 Task: AssignMailaustralia7@gmail.com as Assignee of Issue Issue0000000085 in Backlog  in Scrum Project Project0000000017 in Jira. AssignVinnyoffice2@gmail.com as Assignee of Issue Issue0000000086 in Backlog  in Scrum Project Project0000000018 in Jira. AssignVinnyoffice2@gmail.com as Assignee of Issue Issue0000000087 in Backlog  in Scrum Project Project0000000018 in Jira. AssignVinnyoffice2@gmail.com as Assignee of Issue Issue0000000088 in Backlog  in Scrum Project Project0000000018 in Jira. AssignCarxxstreet791@gmail.com as Assignee of Issue Issue0000000089 in Backlog  in Scrum Project Project0000000018 in Jira
Action: Mouse moved to (1167, 575)
Screenshot: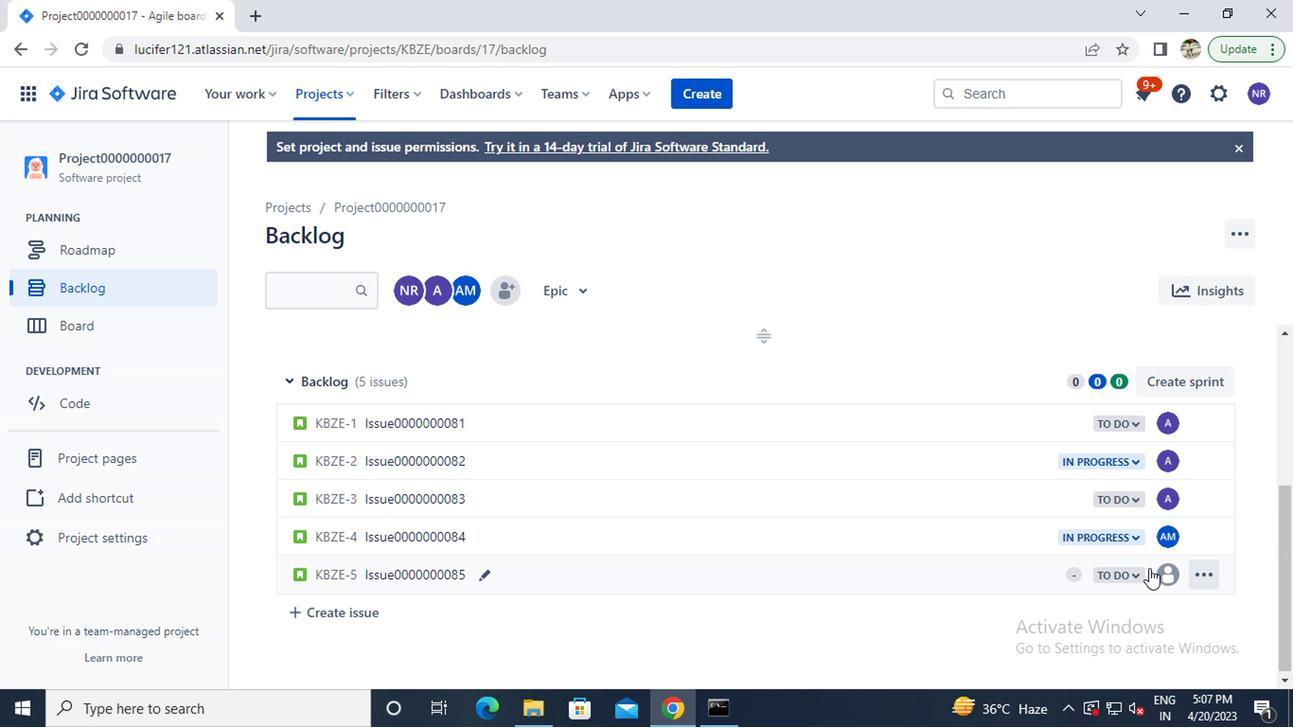 
Action: Mouse pressed left at (1167, 575)
Screenshot: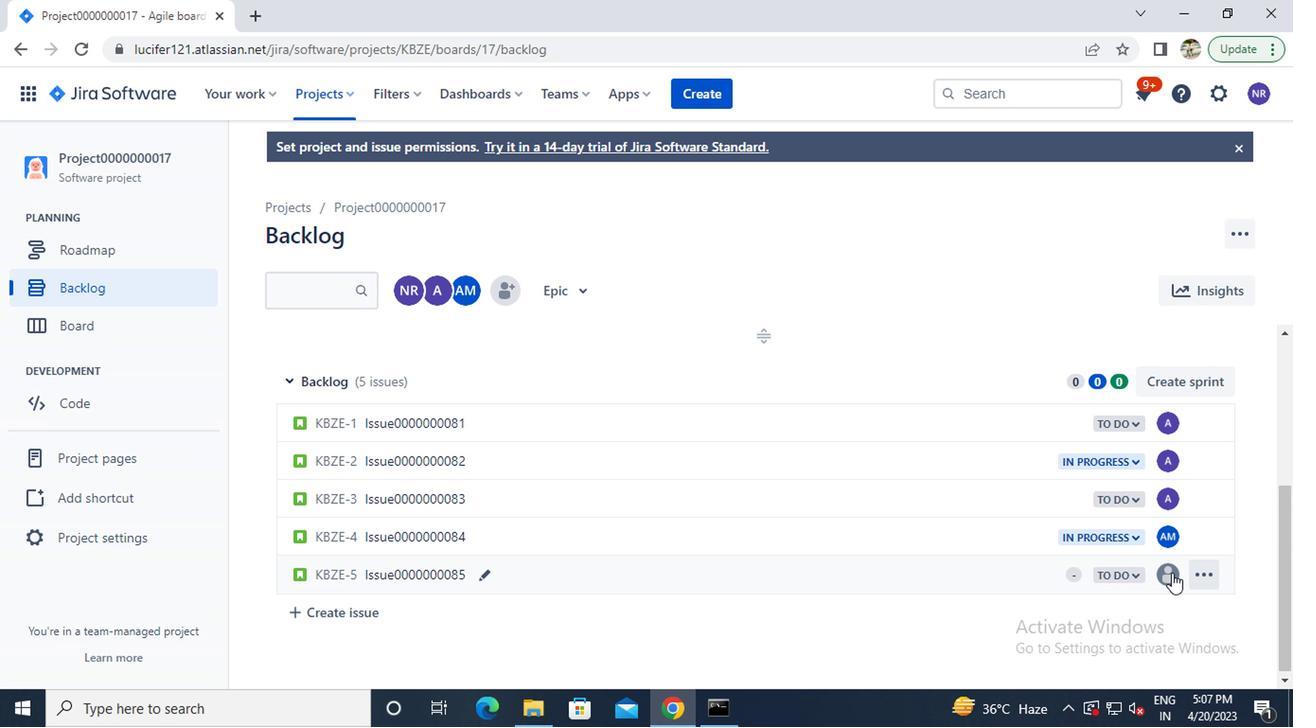 
Action: Key pressed m
Screenshot: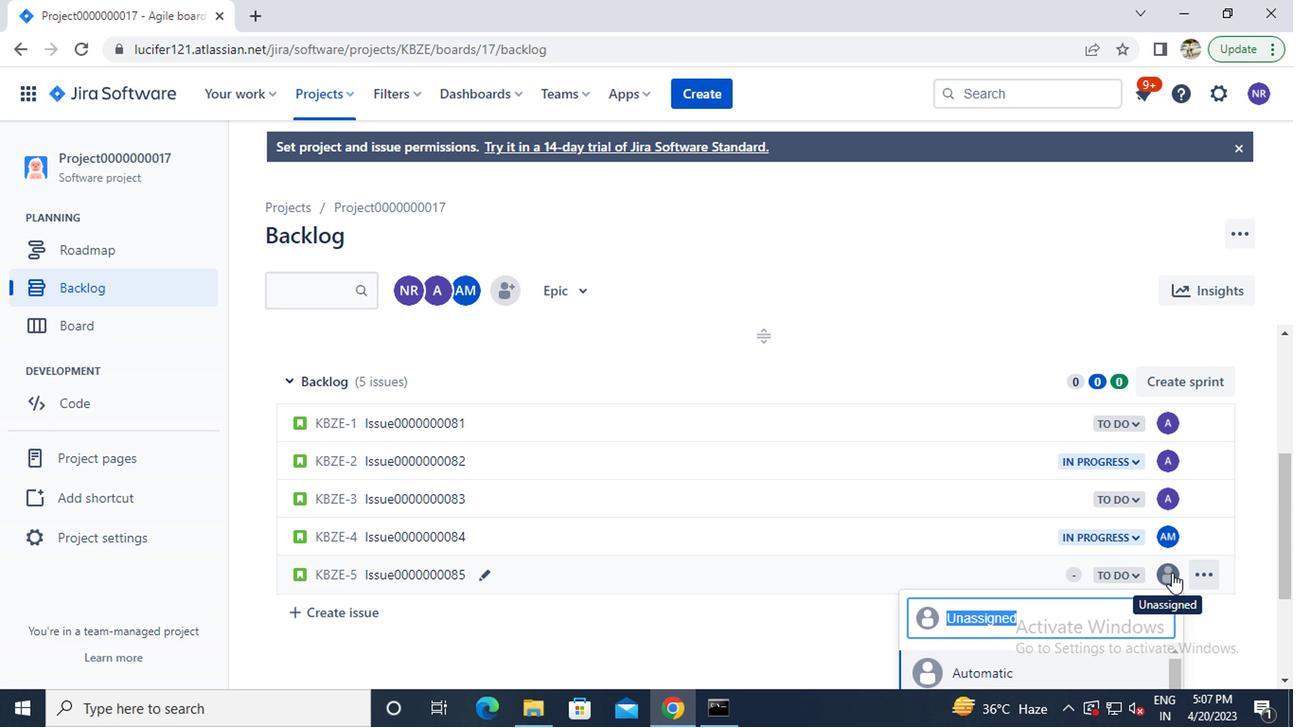 
Action: Mouse moved to (999, 668)
Screenshot: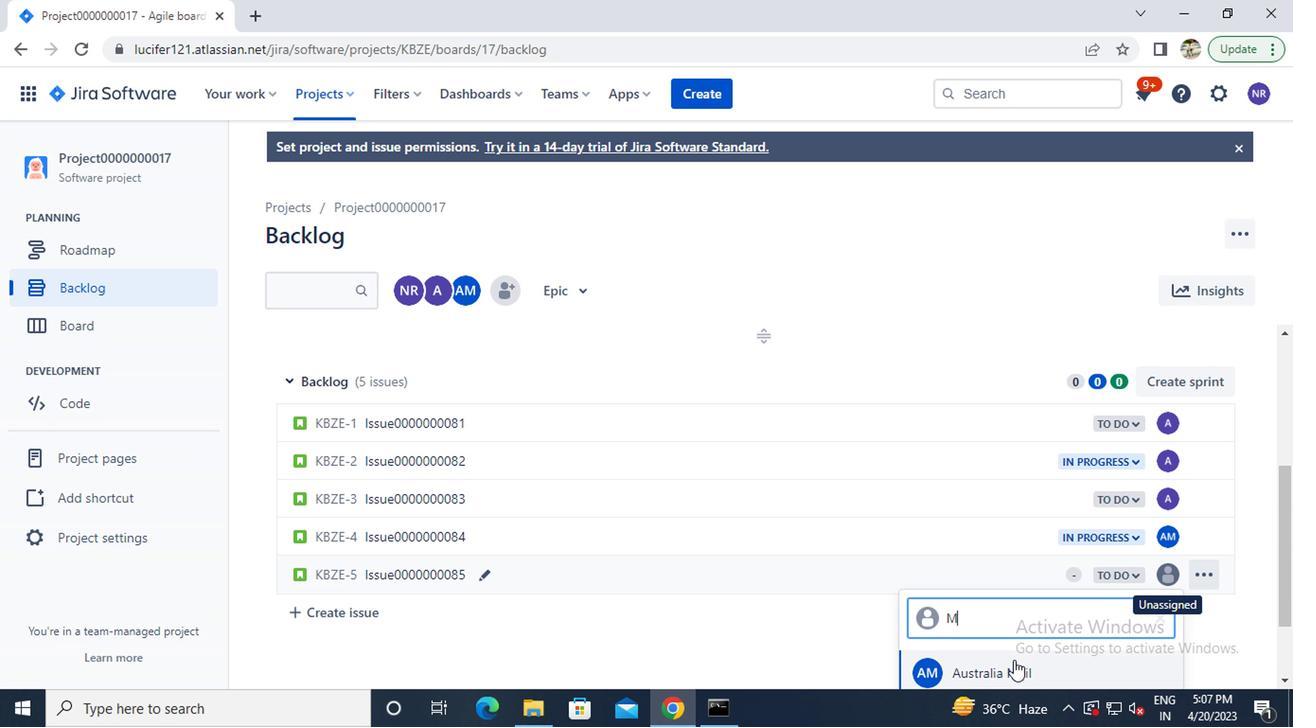 
Action: Mouse pressed left at (999, 668)
Screenshot: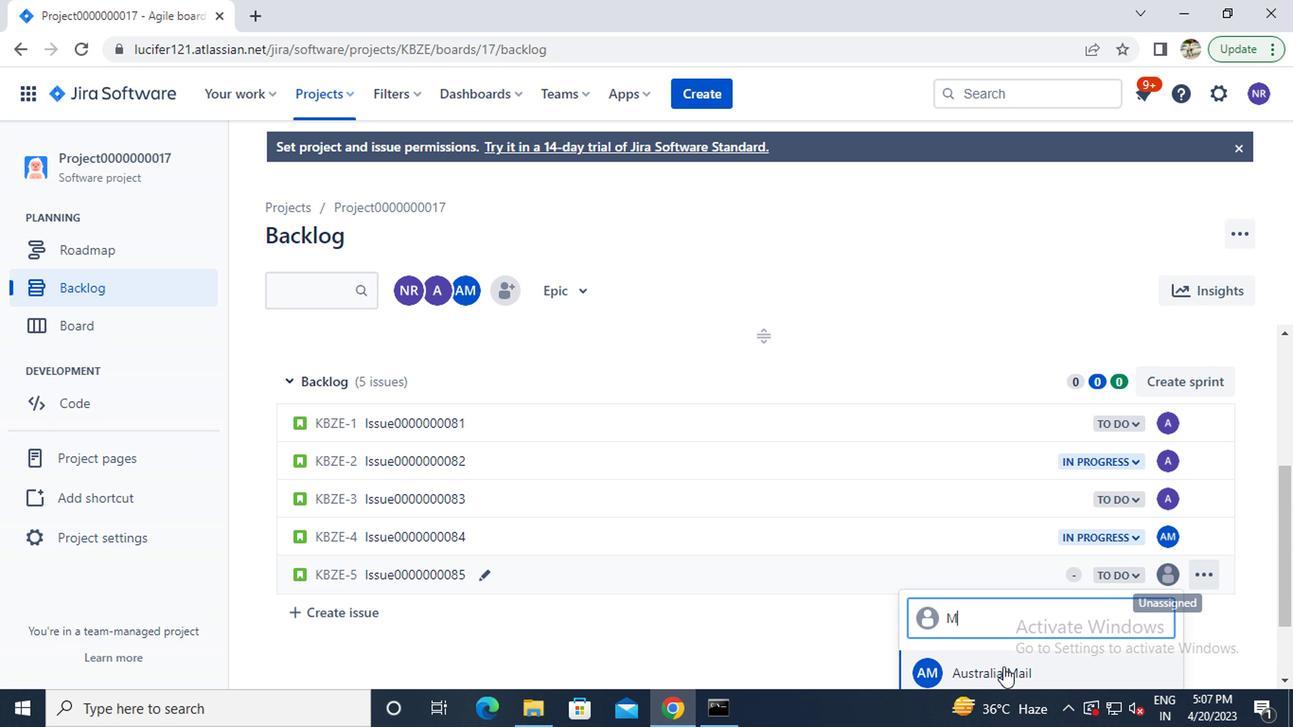 
Action: Mouse moved to (294, 102)
Screenshot: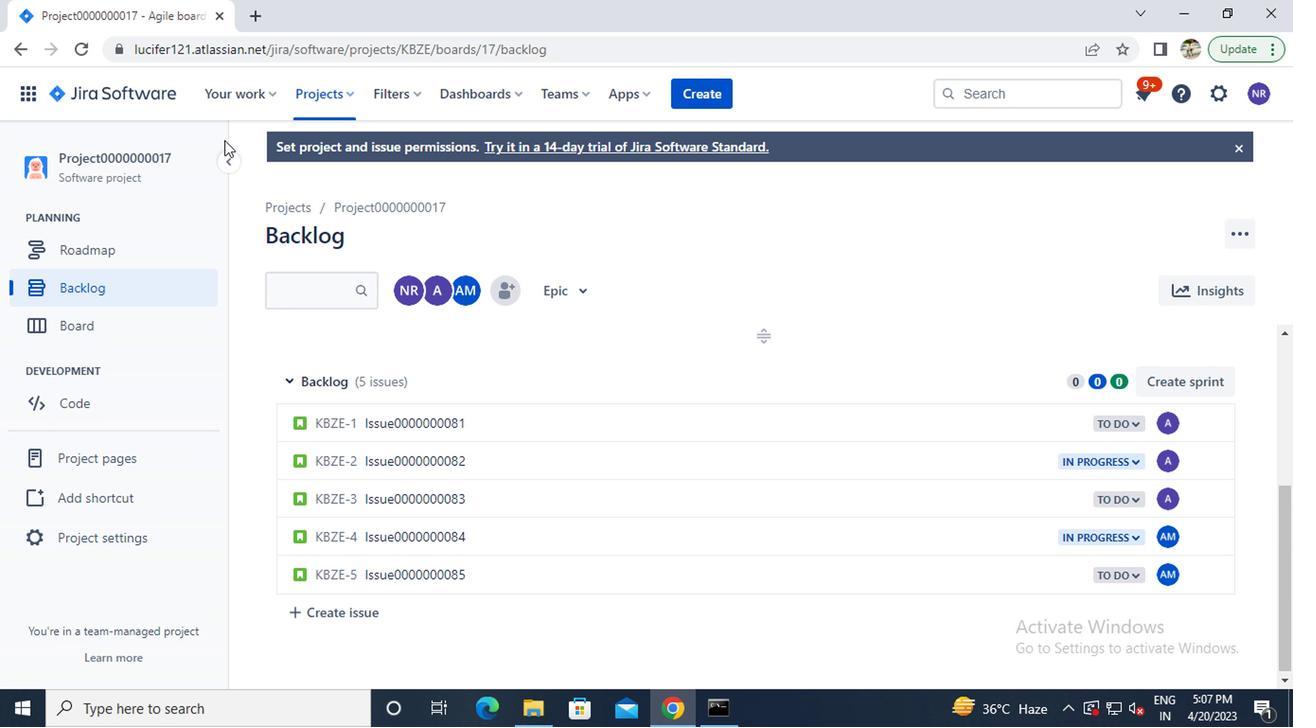 
Action: Mouse pressed left at (294, 102)
Screenshot: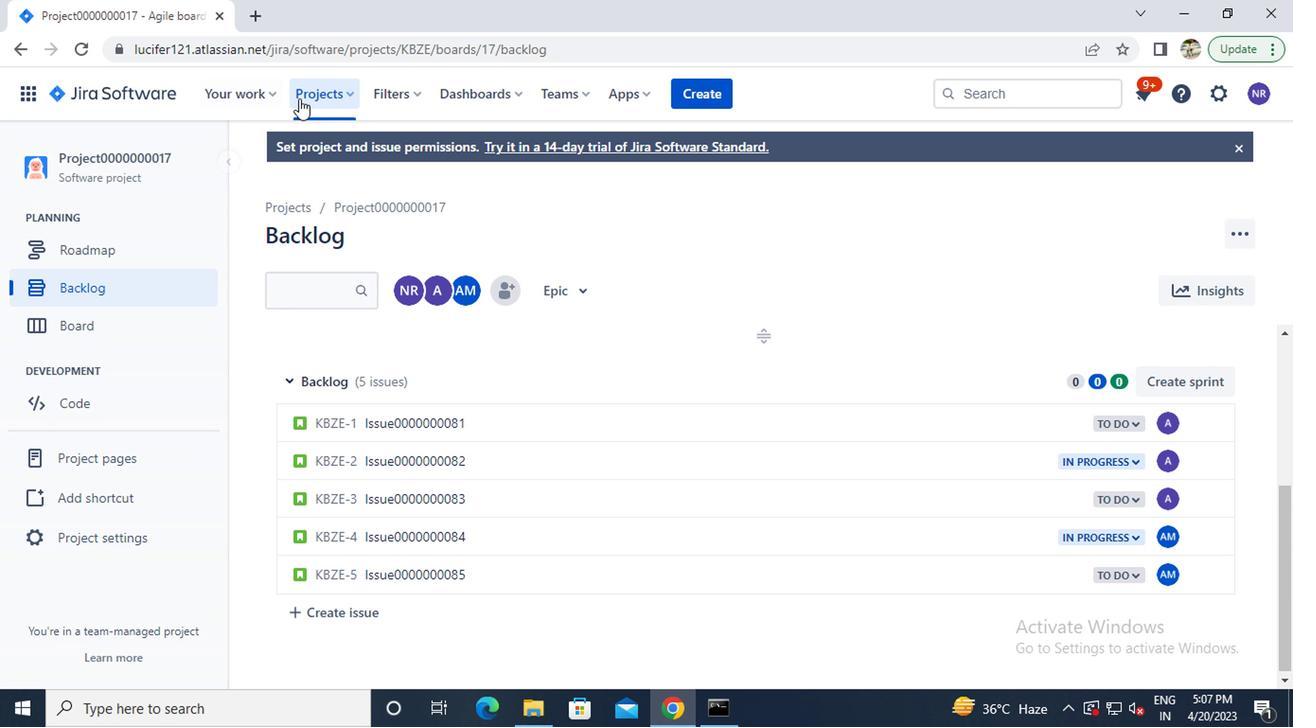 
Action: Mouse moved to (360, 228)
Screenshot: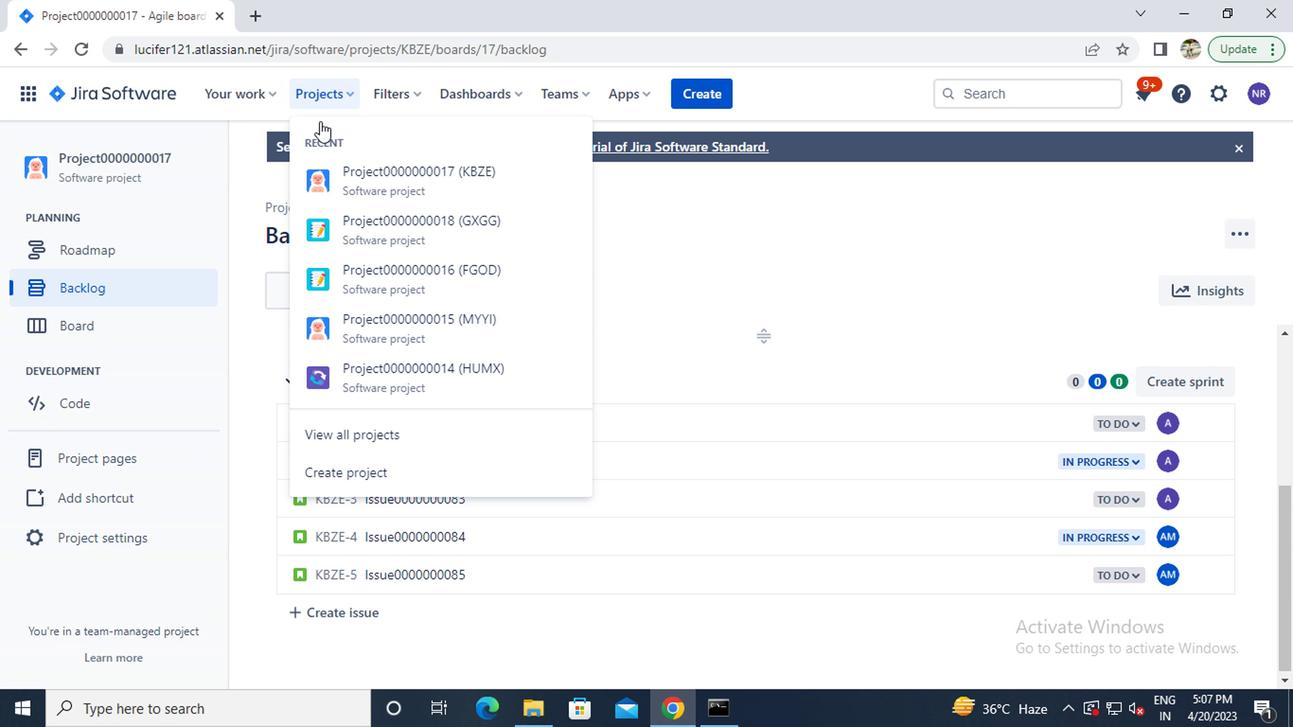 
Action: Mouse pressed left at (360, 228)
Screenshot: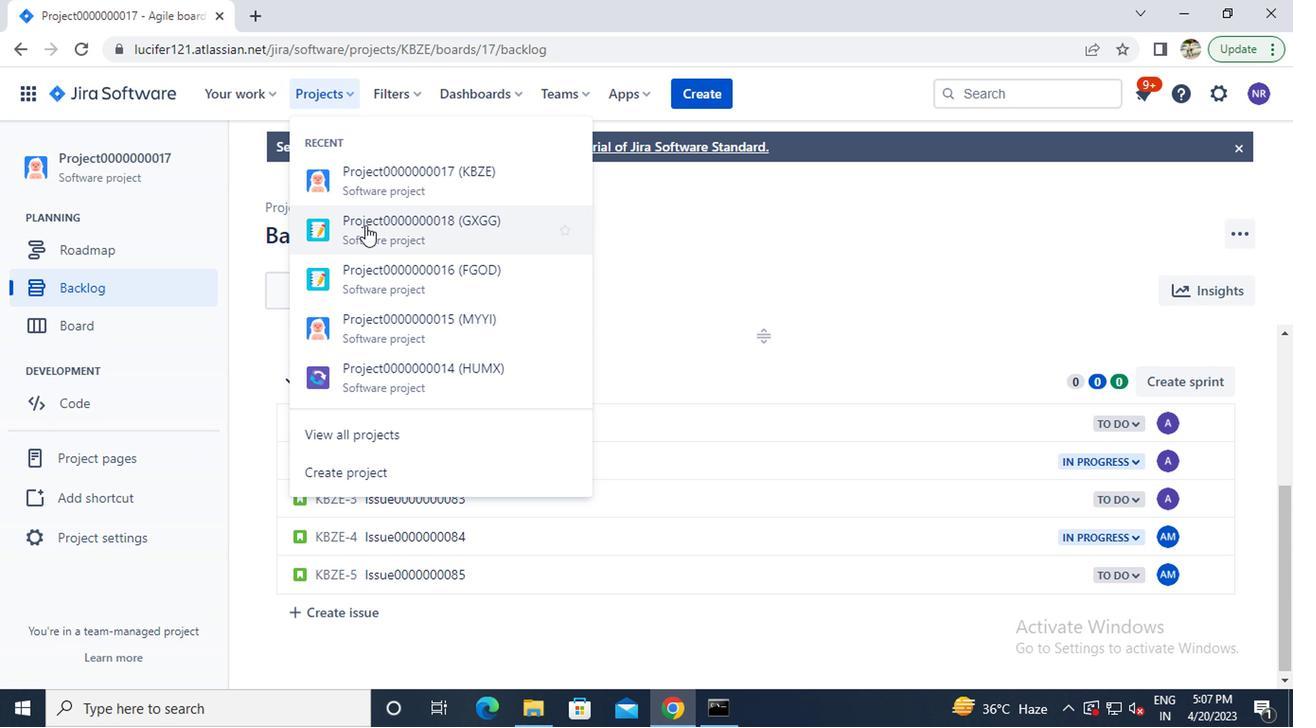 
Action: Mouse moved to (107, 289)
Screenshot: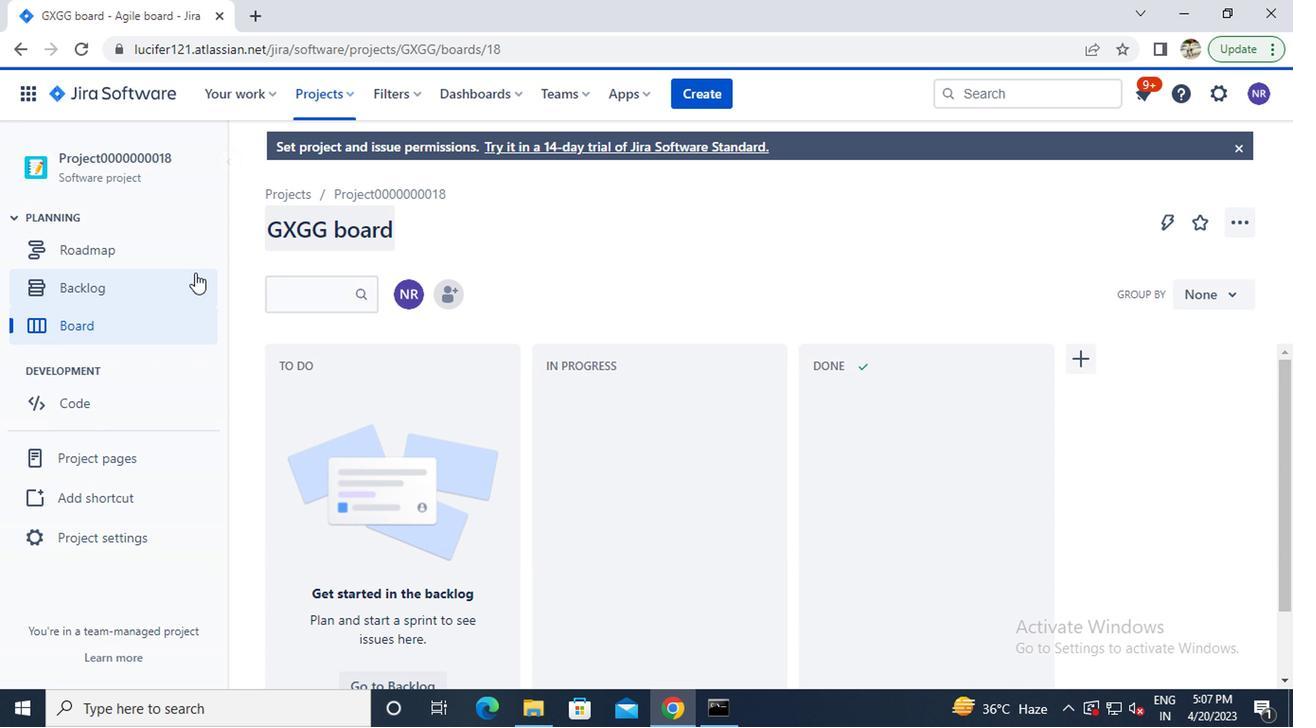 
Action: Mouse pressed left at (107, 289)
Screenshot: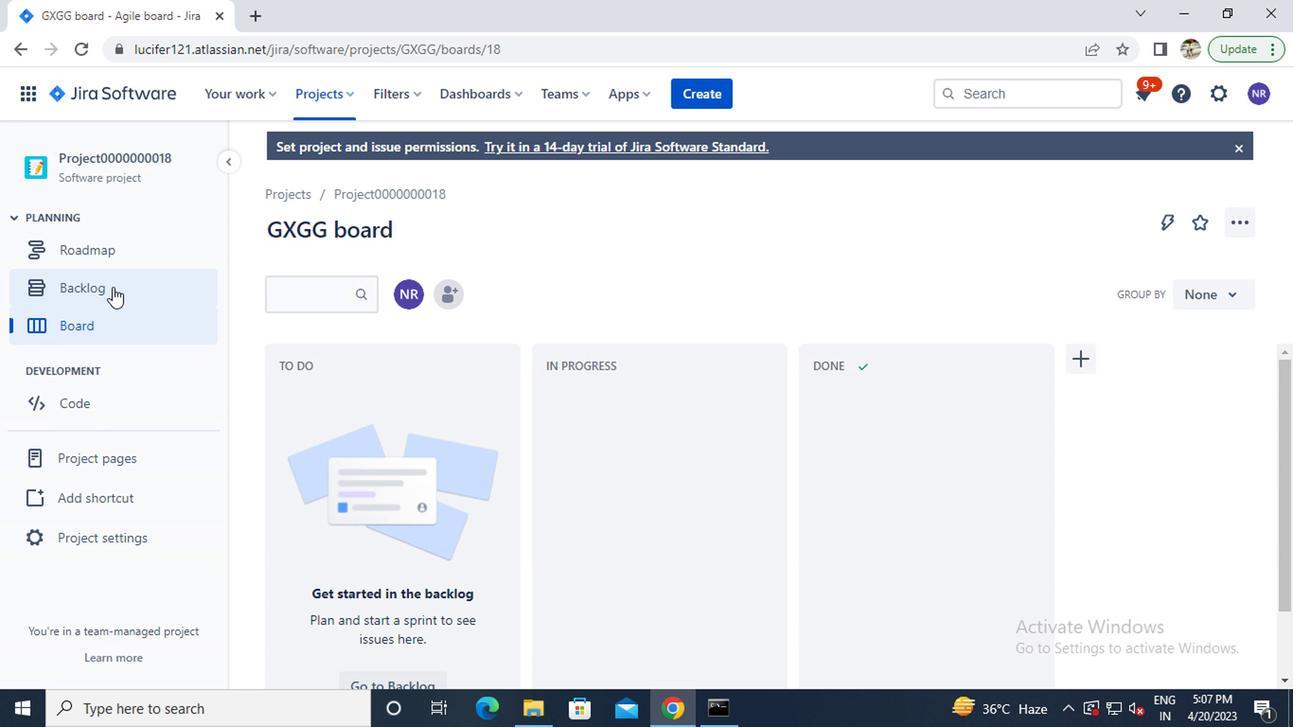 
Action: Mouse moved to (768, 403)
Screenshot: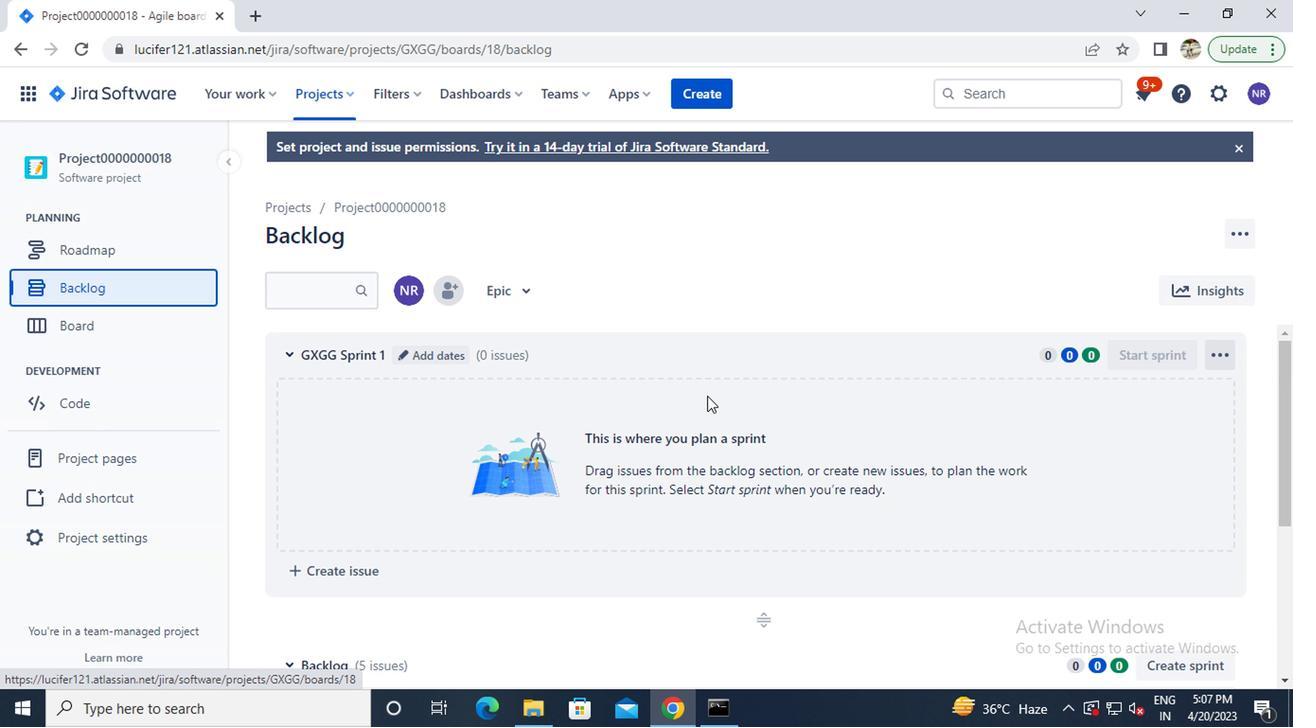 
Action: Mouse scrolled (768, 402) with delta (0, -1)
Screenshot: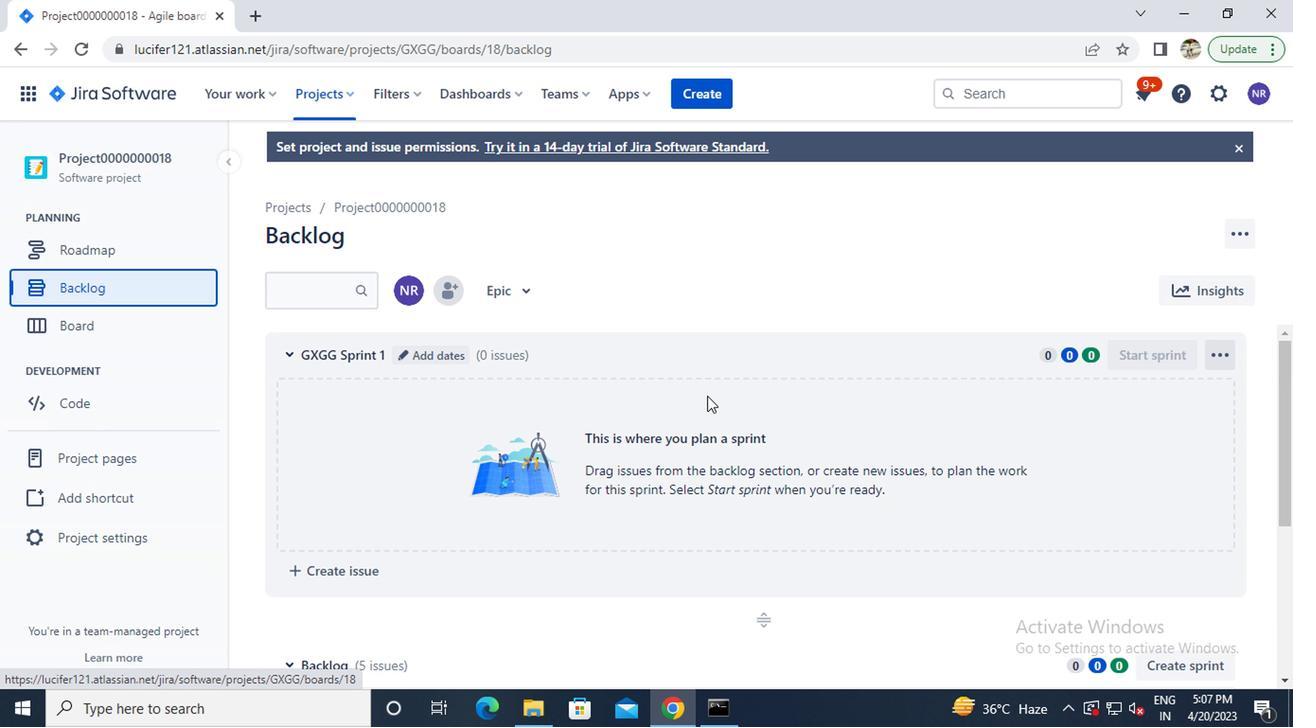 
Action: Mouse moved to (770, 403)
Screenshot: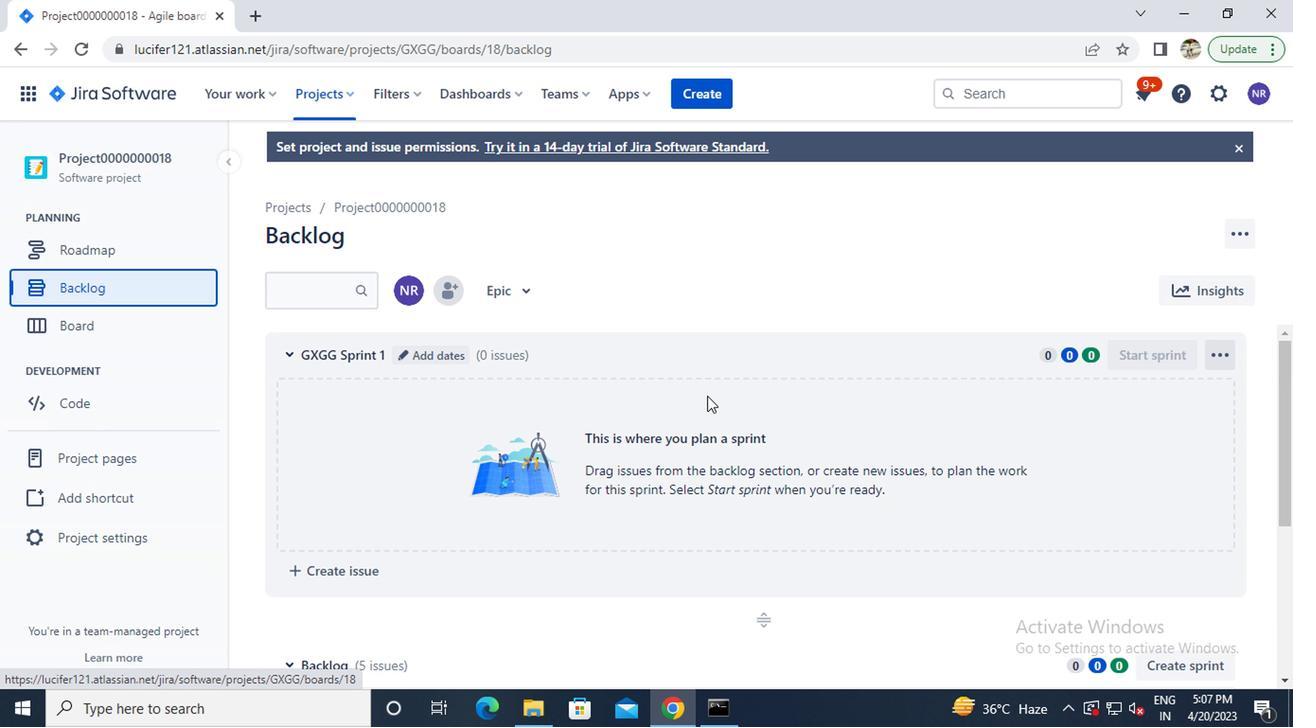 
Action: Mouse scrolled (770, 402) with delta (0, -1)
Screenshot: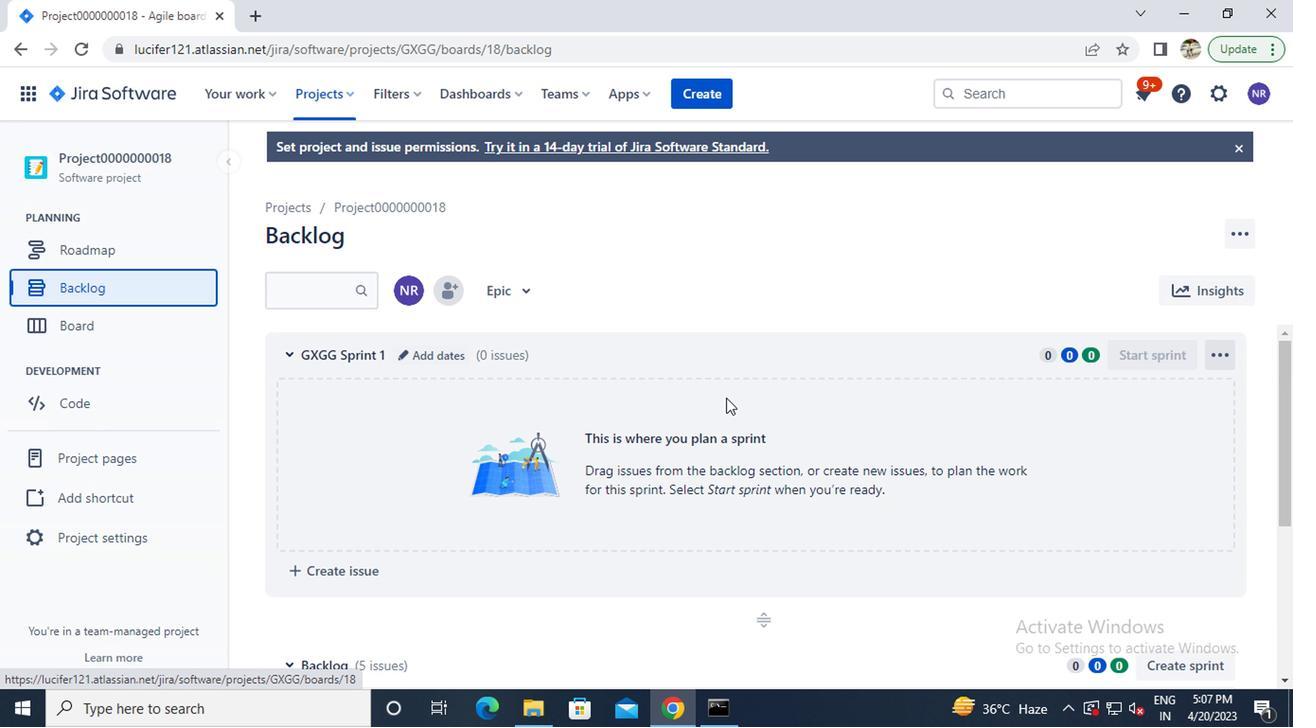 
Action: Mouse moved to (770, 403)
Screenshot: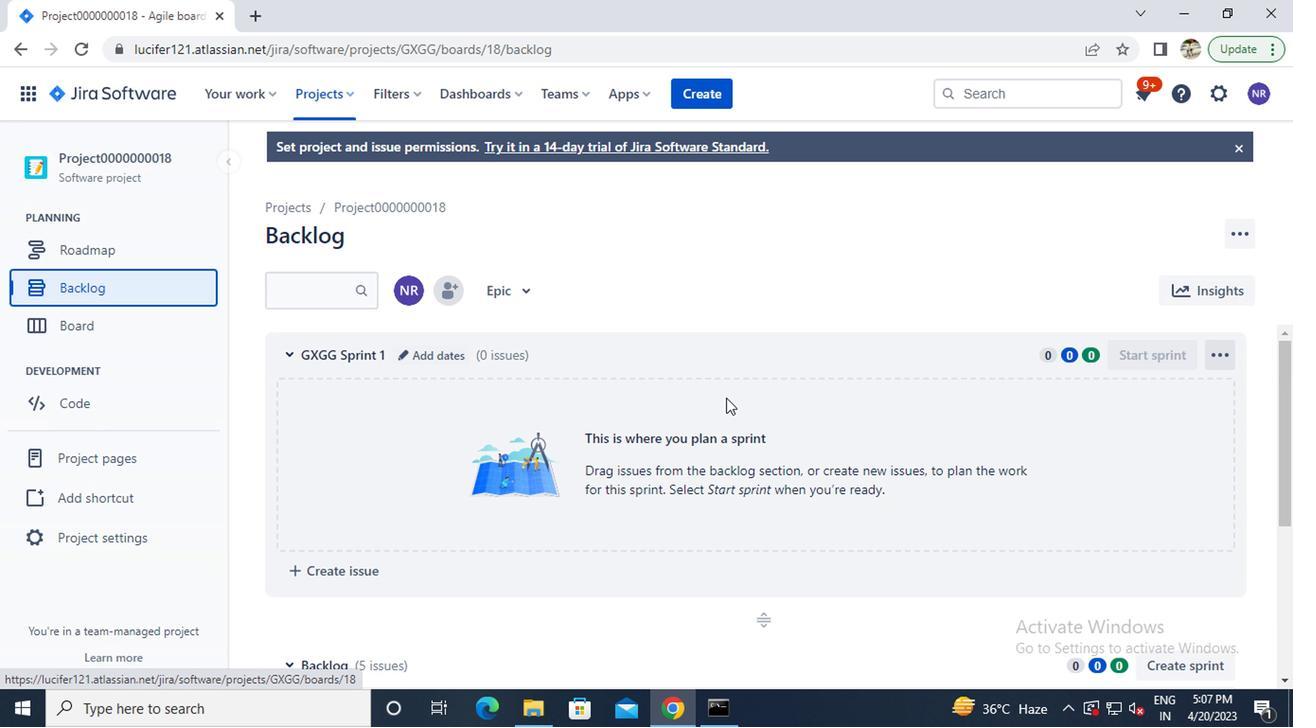 
Action: Mouse scrolled (770, 402) with delta (0, -1)
Screenshot: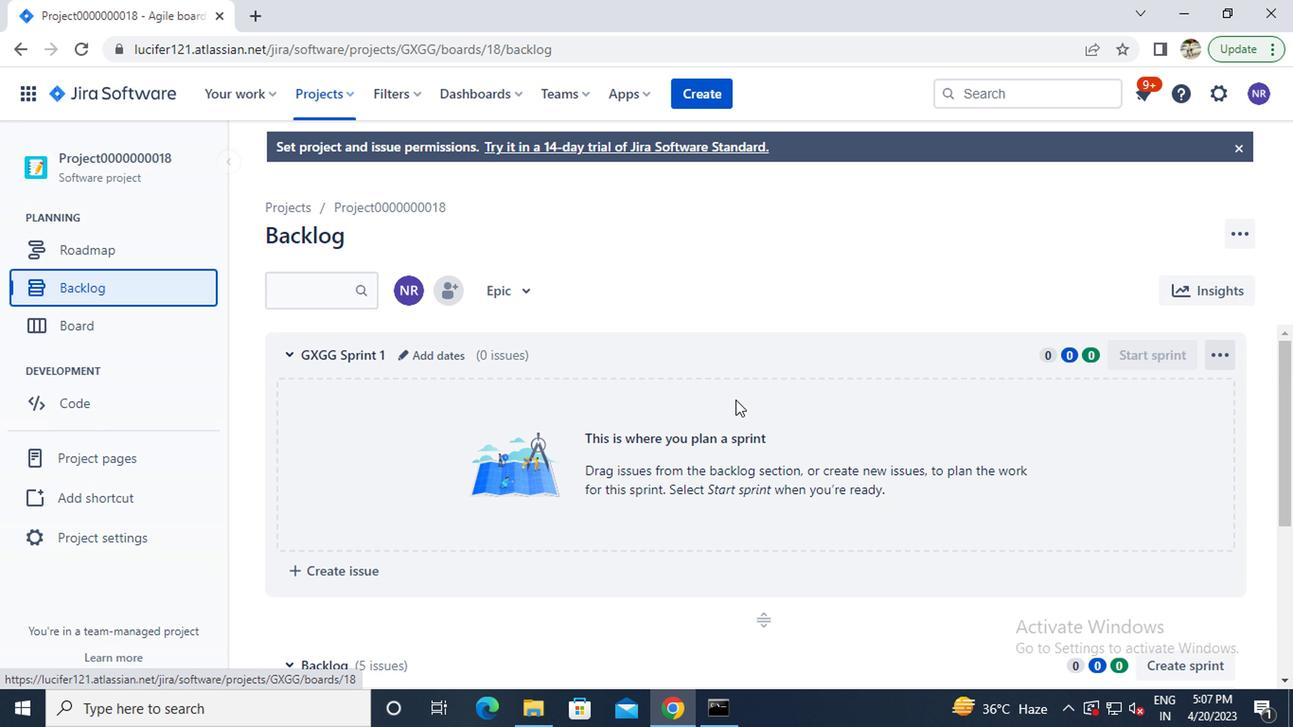 
Action: Mouse scrolled (770, 402) with delta (0, -1)
Screenshot: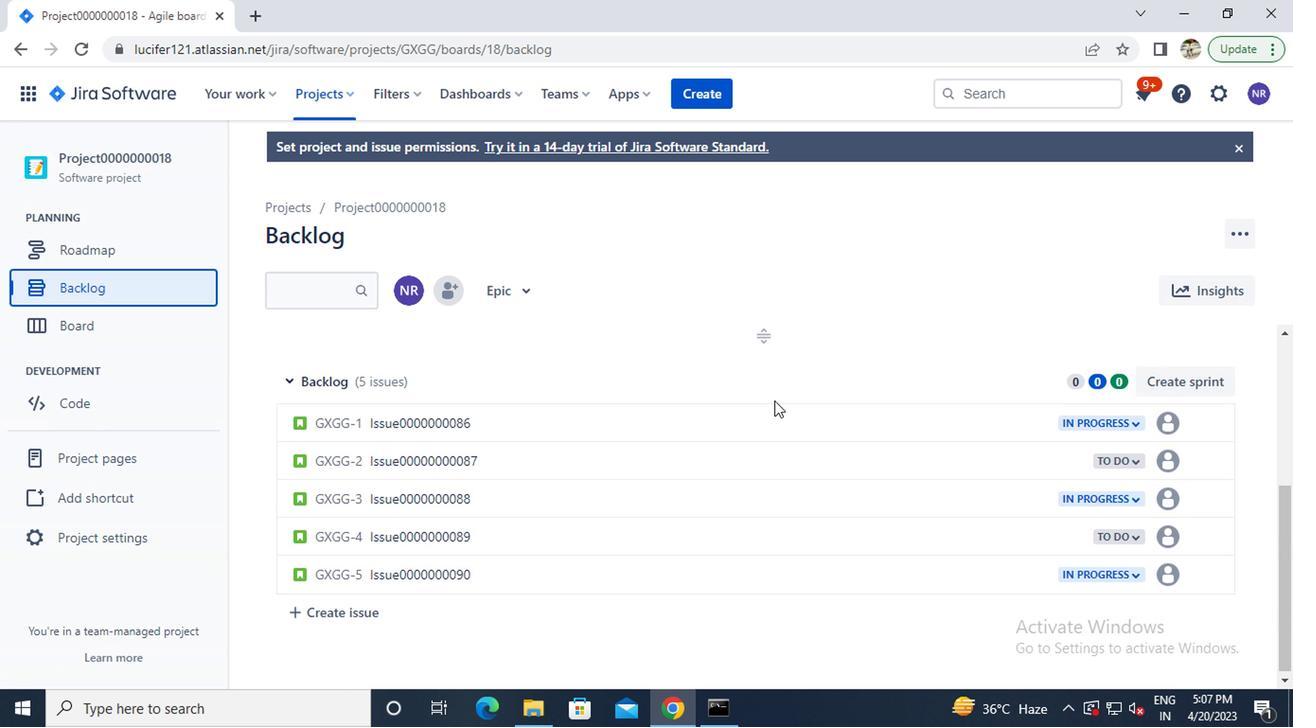 
Action: Mouse moved to (1167, 417)
Screenshot: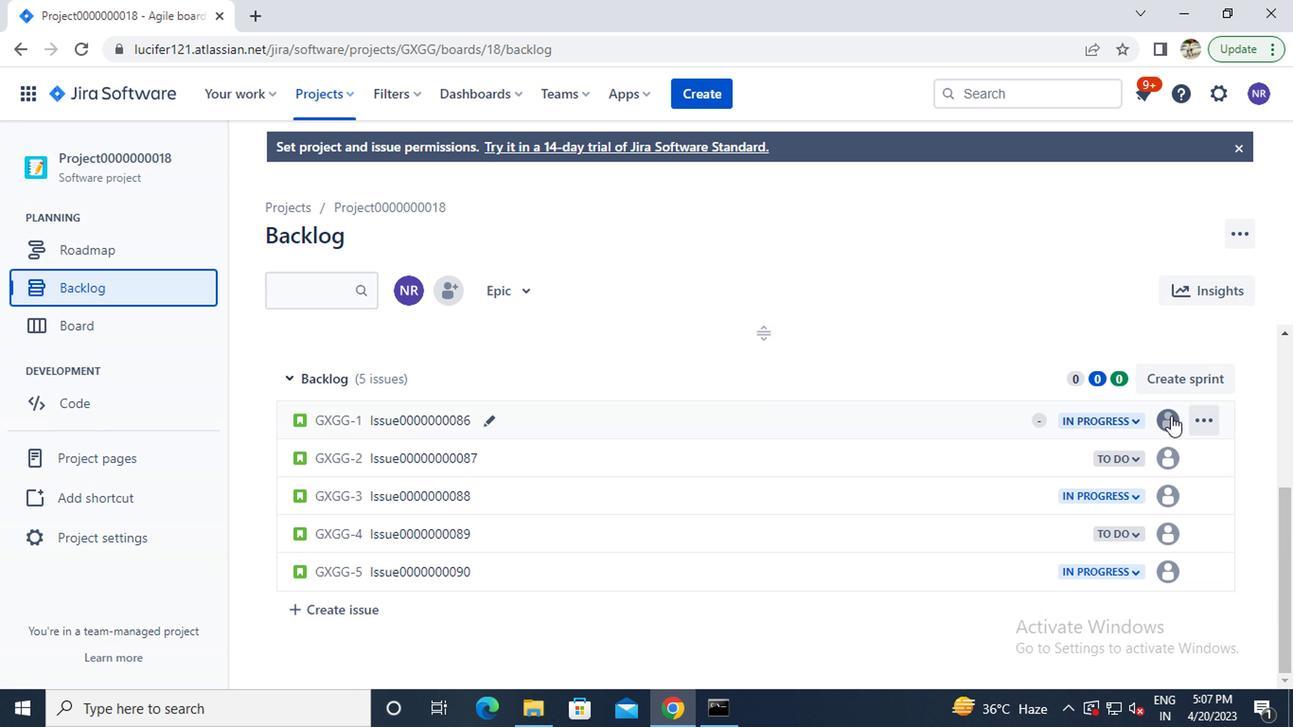 
Action: Mouse pressed left at (1167, 417)
Screenshot: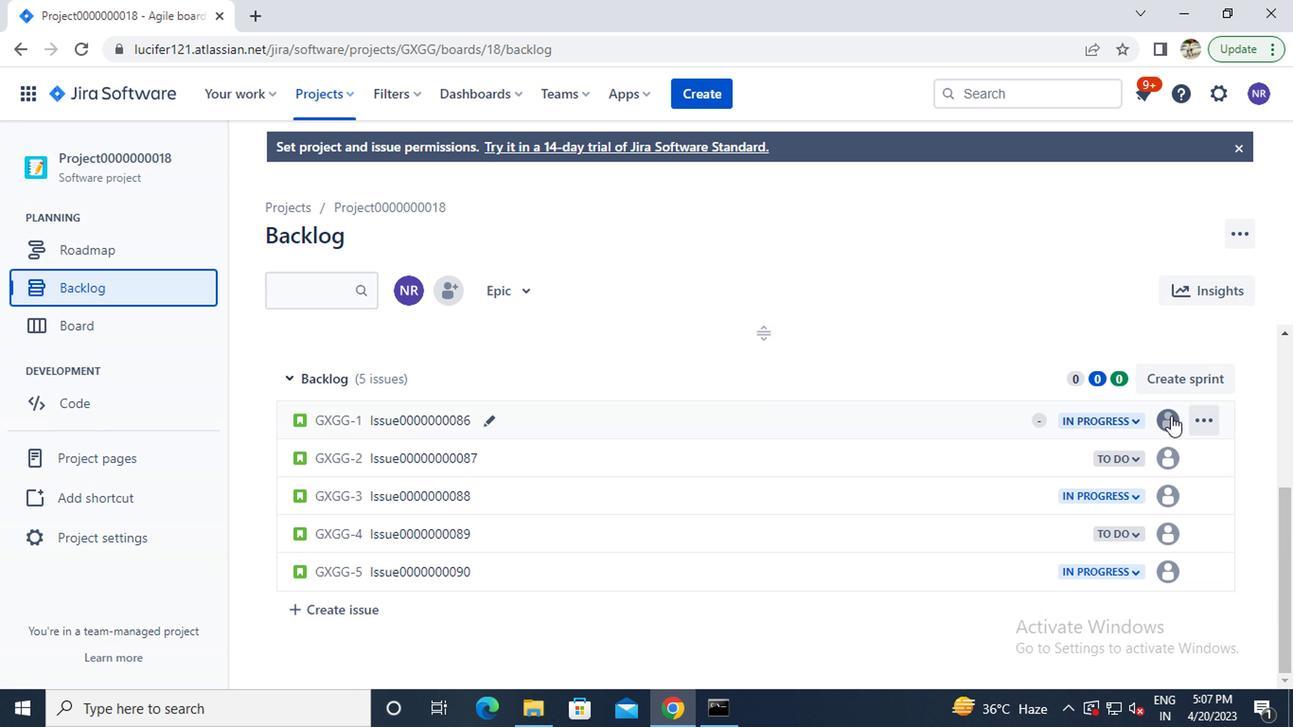 
Action: Key pressed b<Key.backspace>v
Screenshot: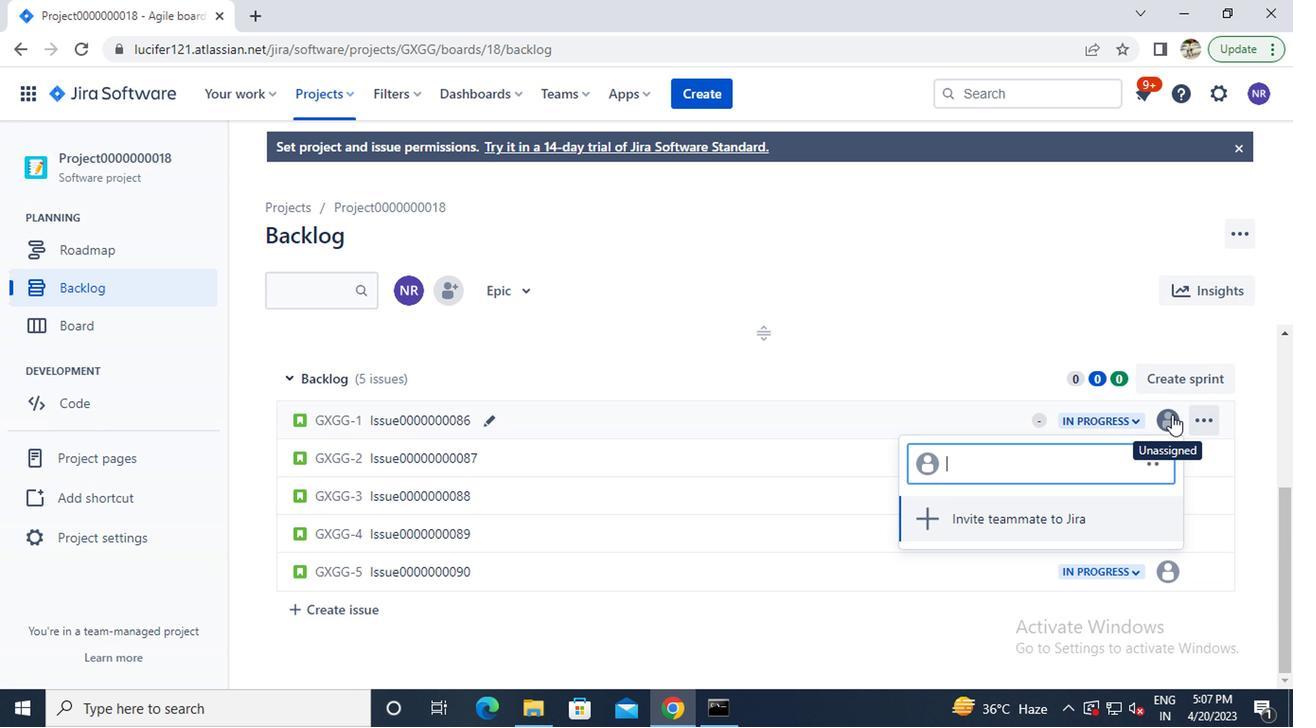 
Action: Mouse moved to (985, 518)
Screenshot: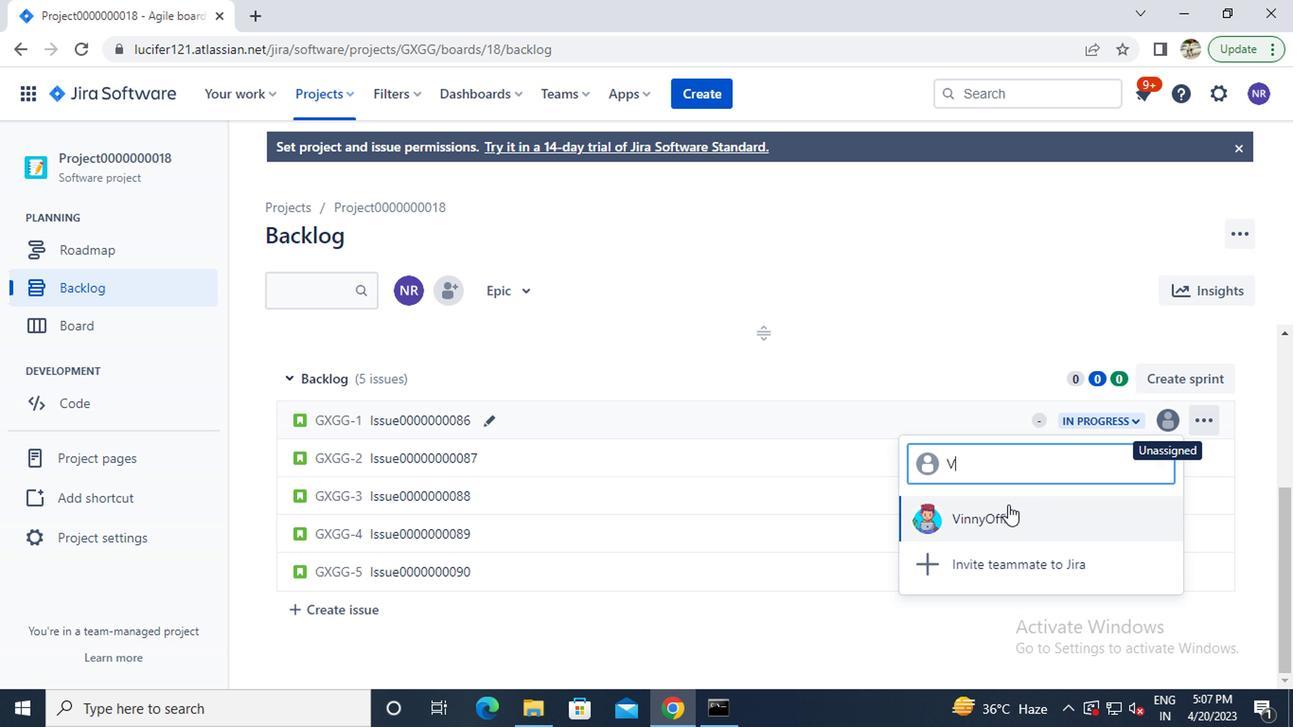 
Action: Mouse pressed left at (985, 518)
Screenshot: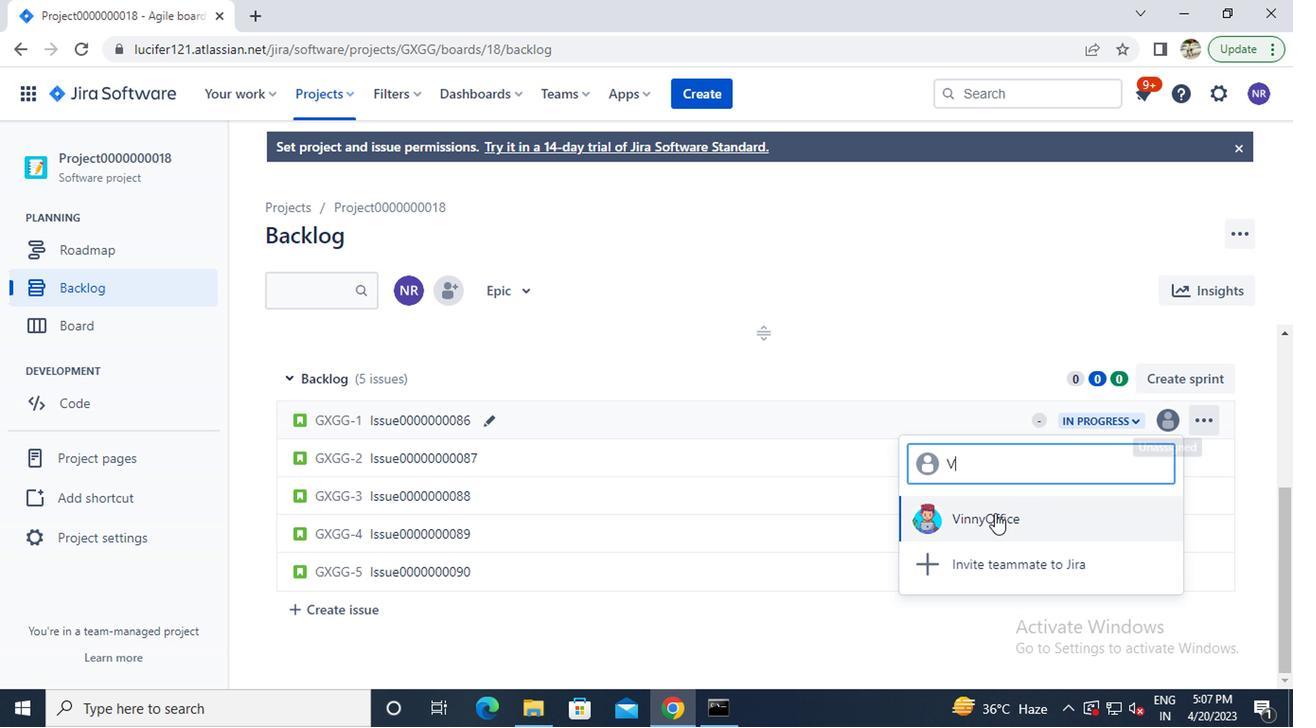 
Action: Mouse moved to (1160, 460)
Screenshot: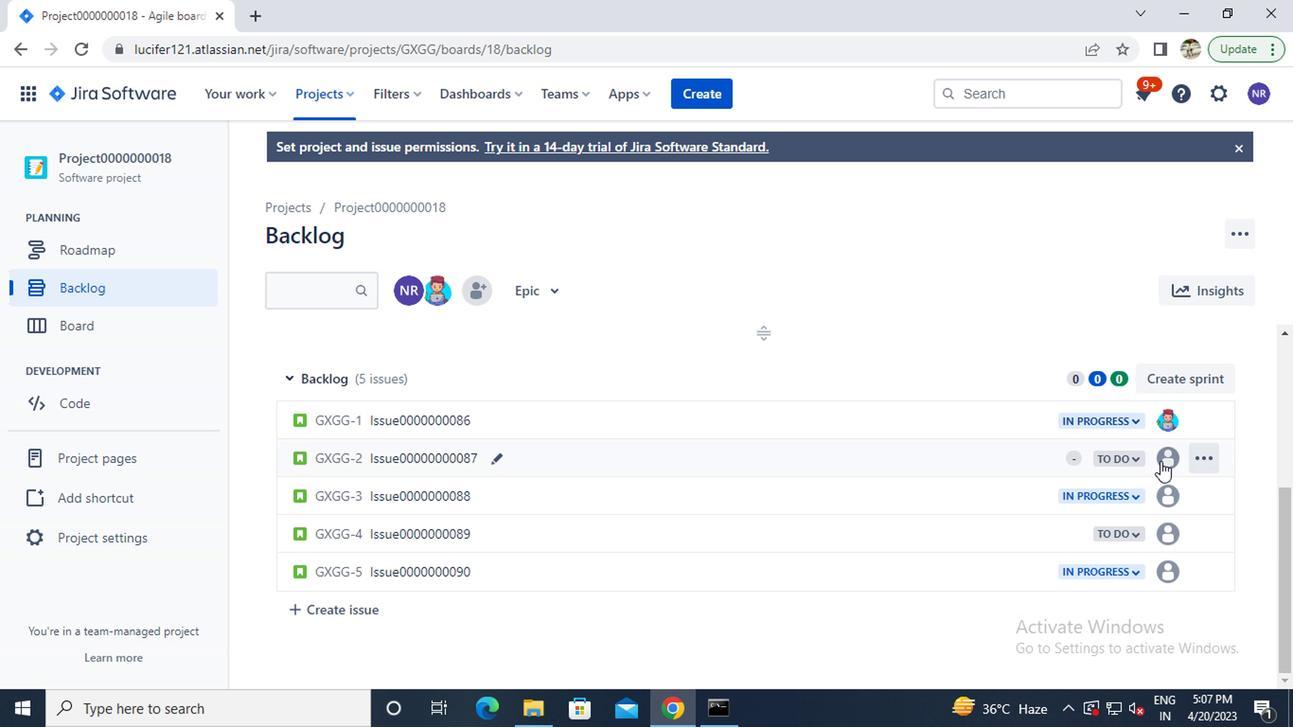 
Action: Mouse pressed left at (1160, 460)
Screenshot: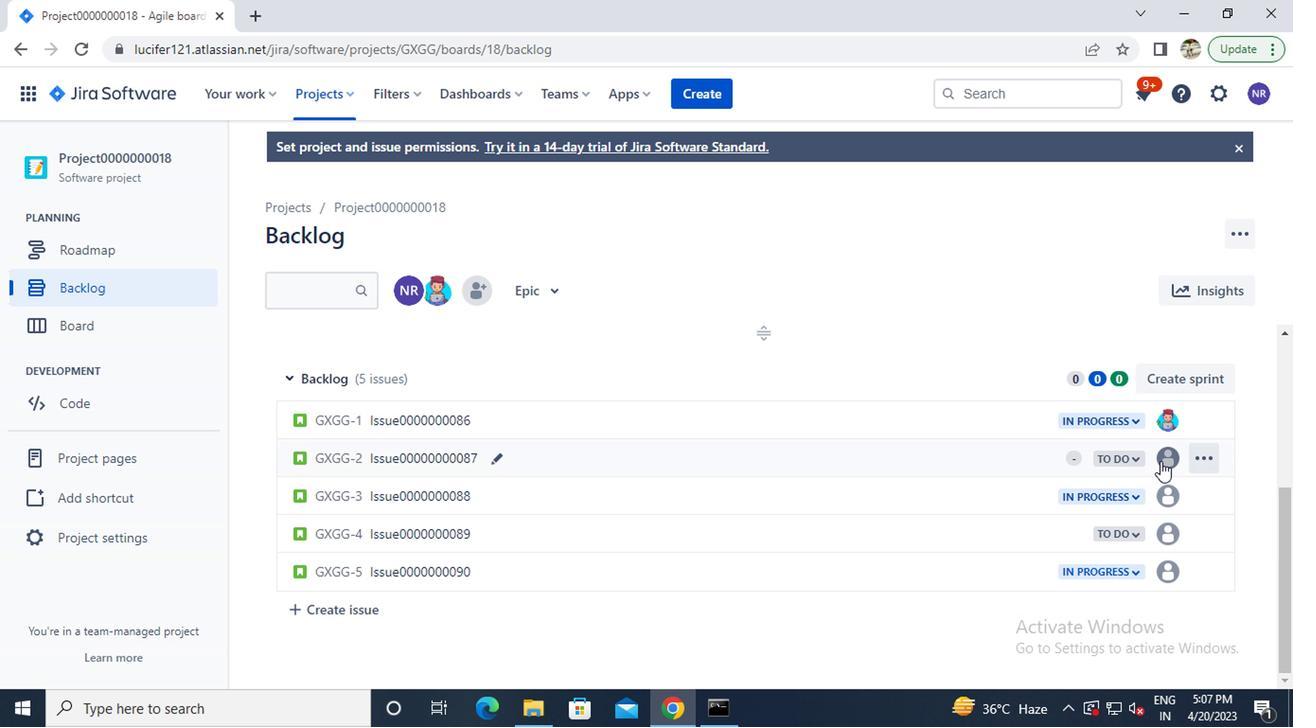 
Action: Key pressed v
Screenshot: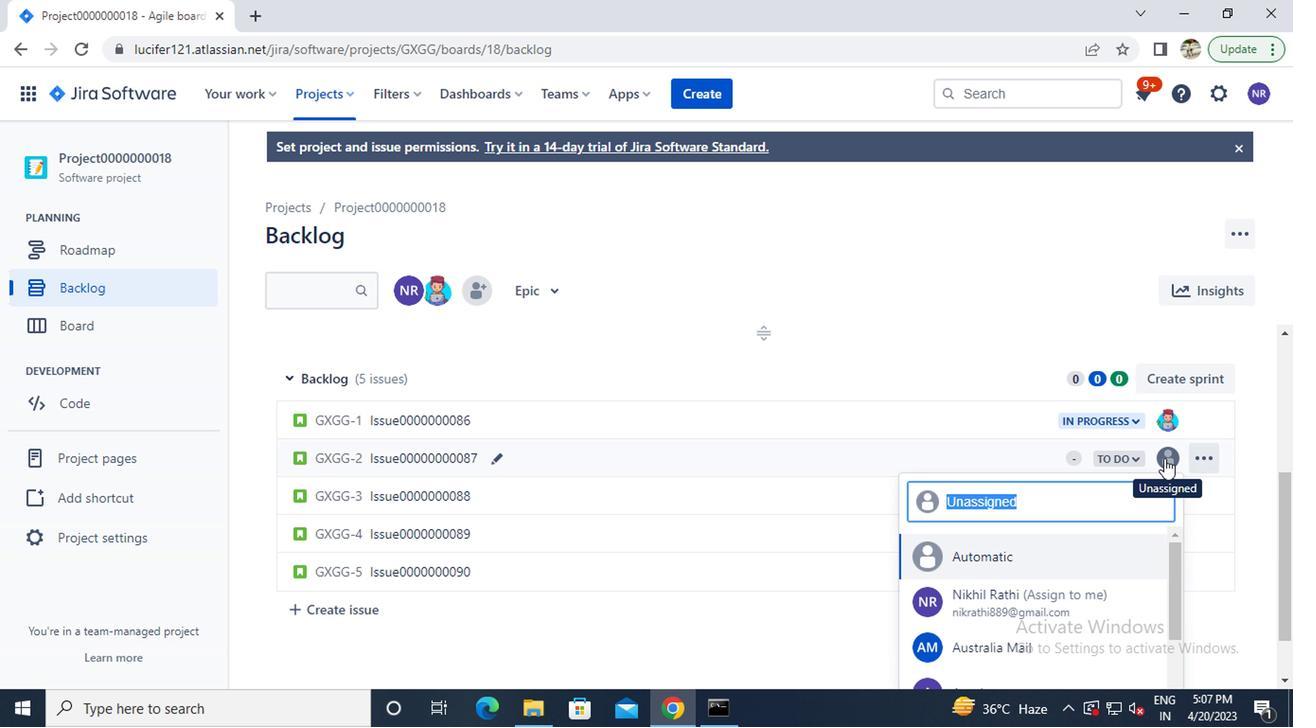 
Action: Mouse moved to (979, 557)
Screenshot: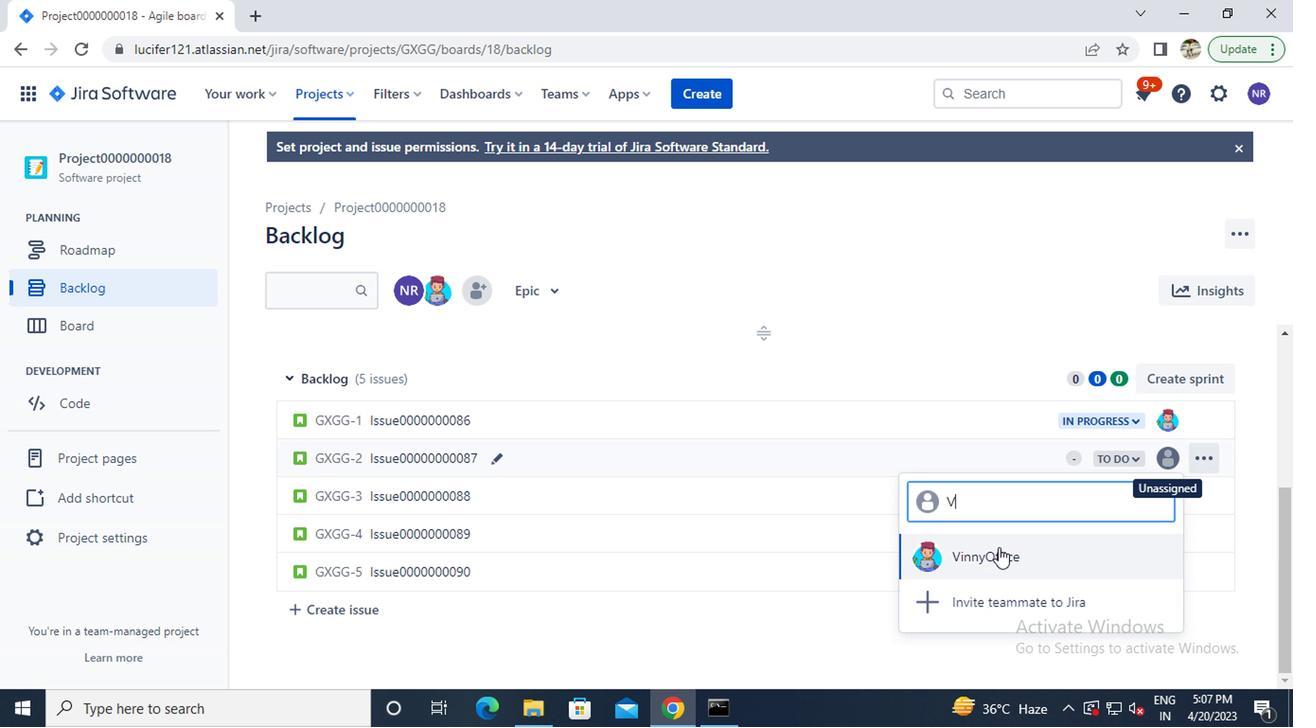 
Action: Mouse pressed left at (979, 557)
Screenshot: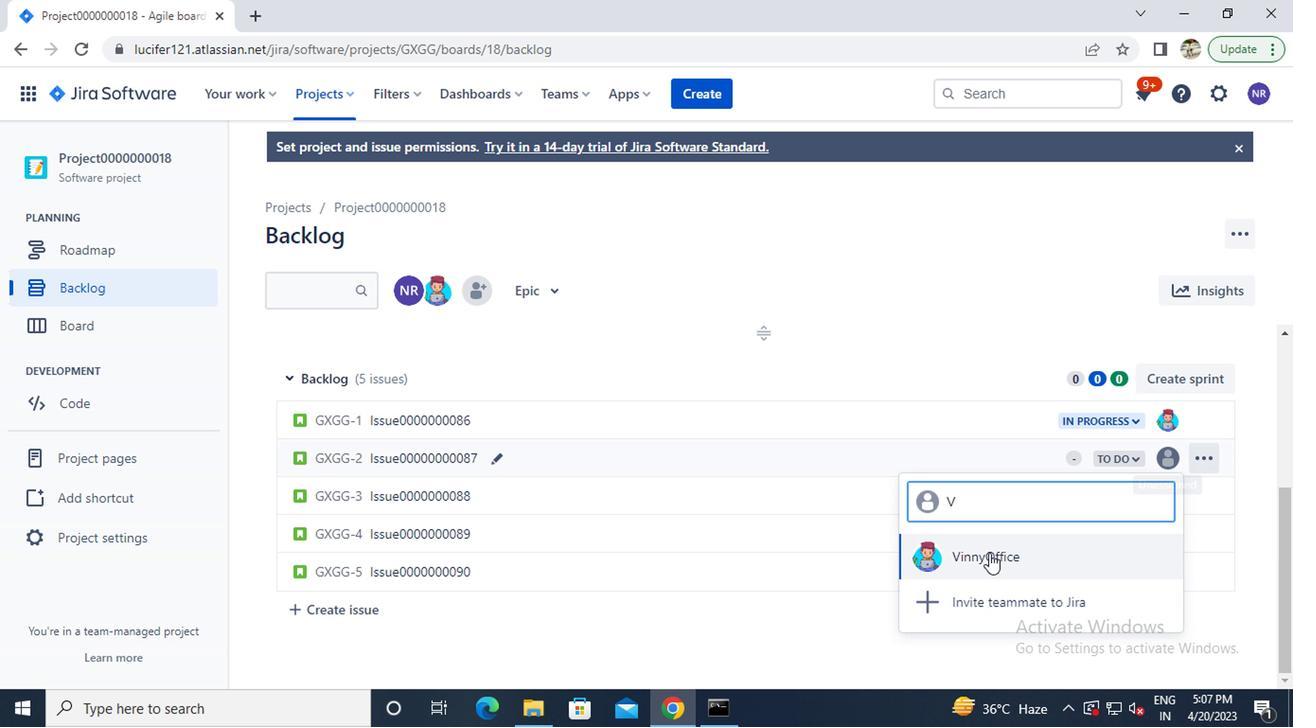 
Action: Mouse moved to (1160, 498)
Screenshot: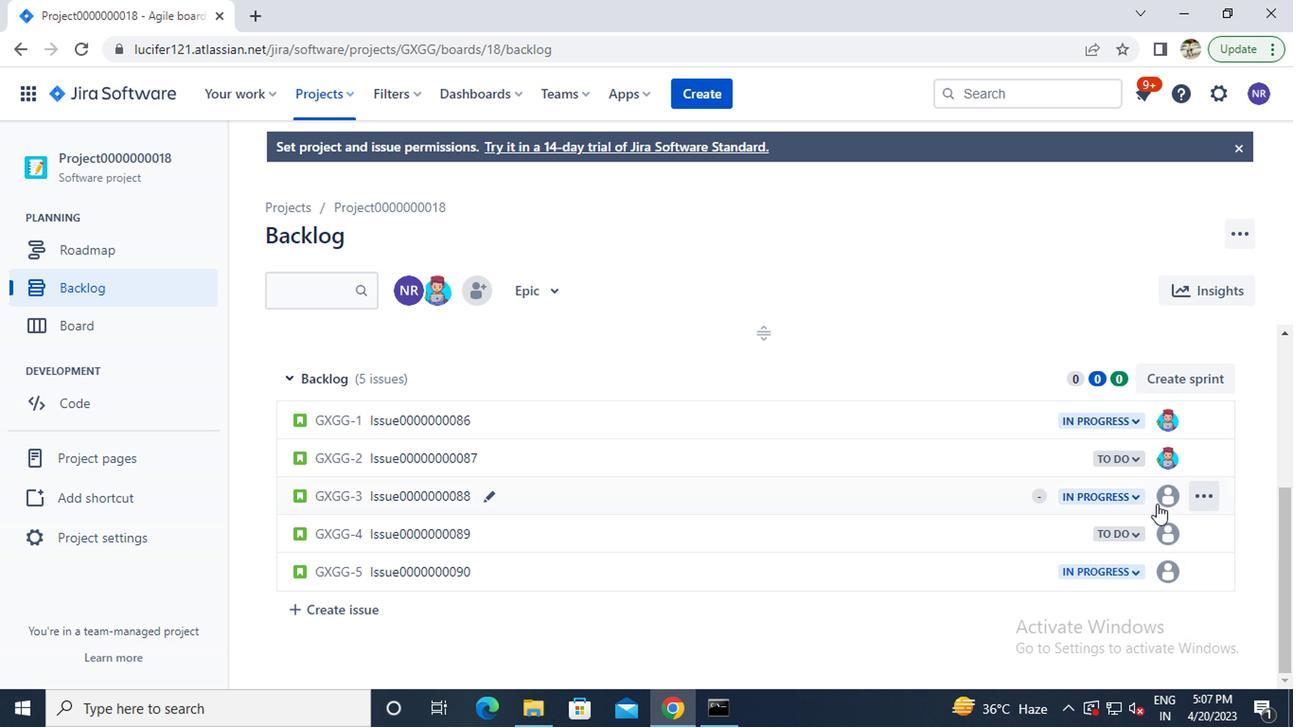 
Action: Mouse pressed left at (1160, 498)
Screenshot: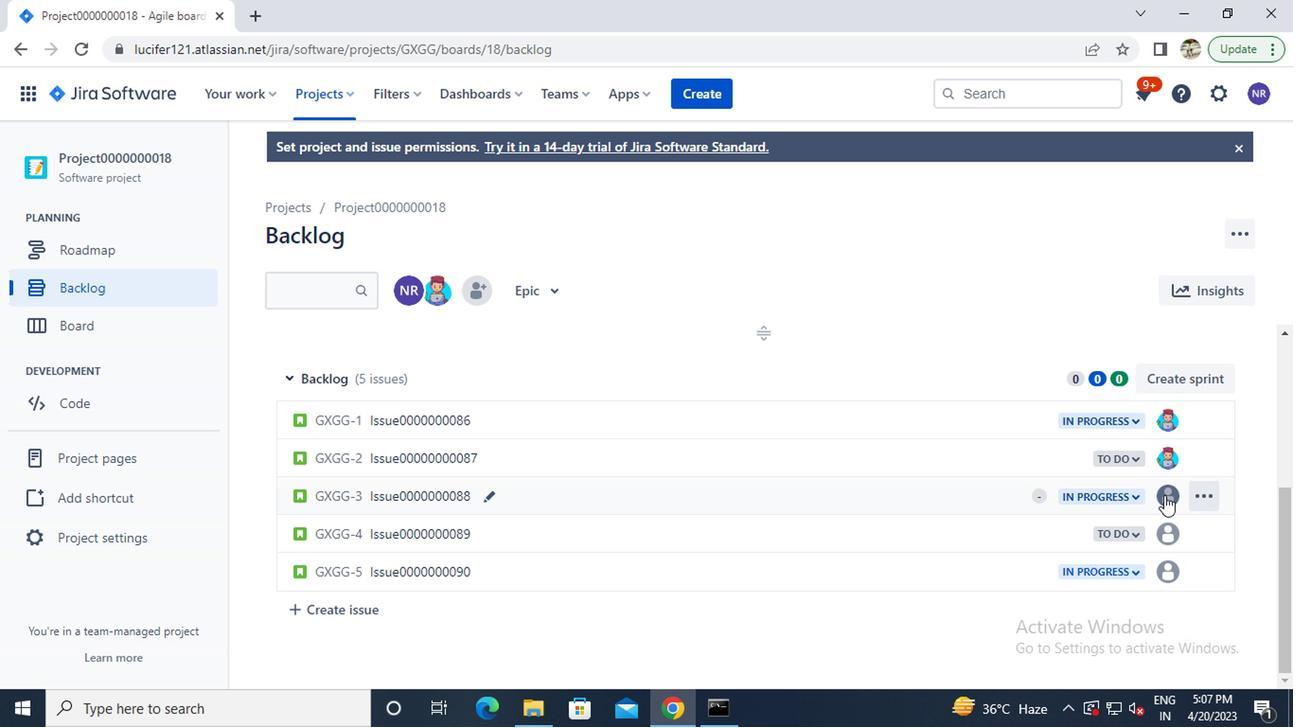
Action: Key pressed v
Screenshot: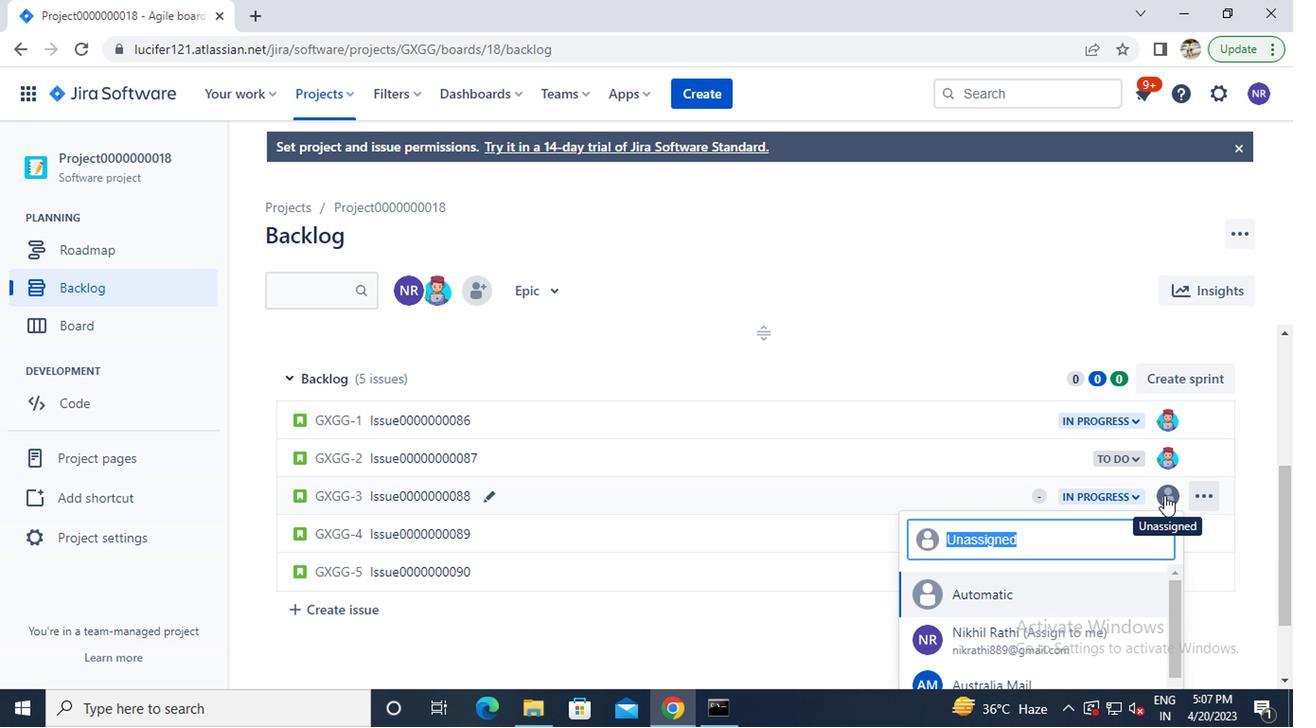 
Action: Mouse moved to (987, 599)
Screenshot: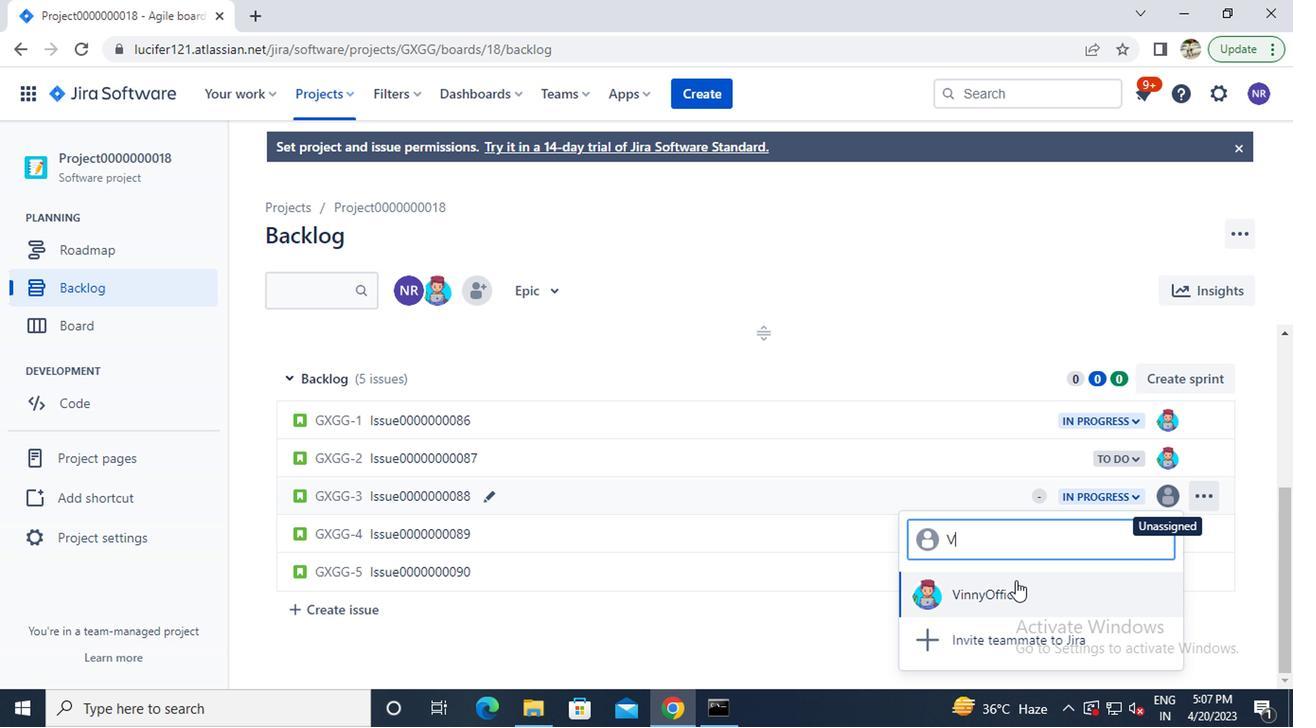 
Action: Mouse pressed left at (987, 599)
Screenshot: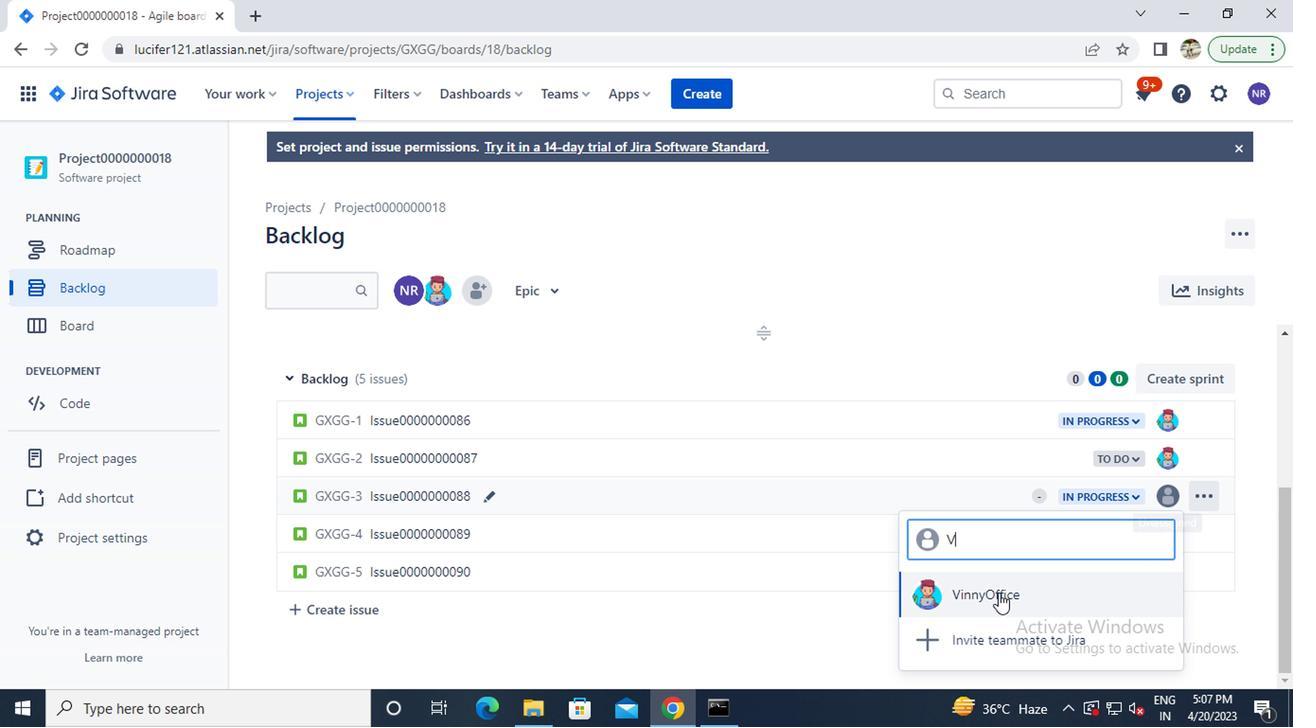 
Action: Mouse moved to (1171, 538)
Screenshot: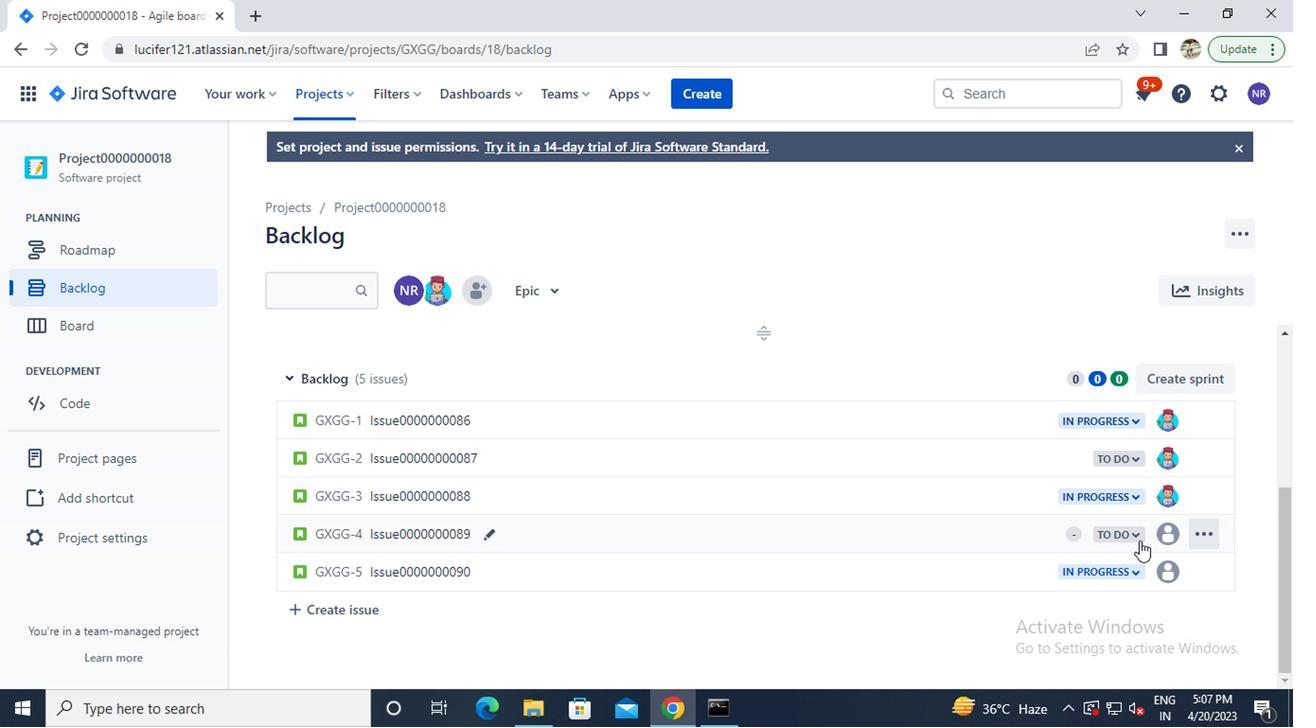 
Action: Mouse pressed left at (1171, 538)
Screenshot: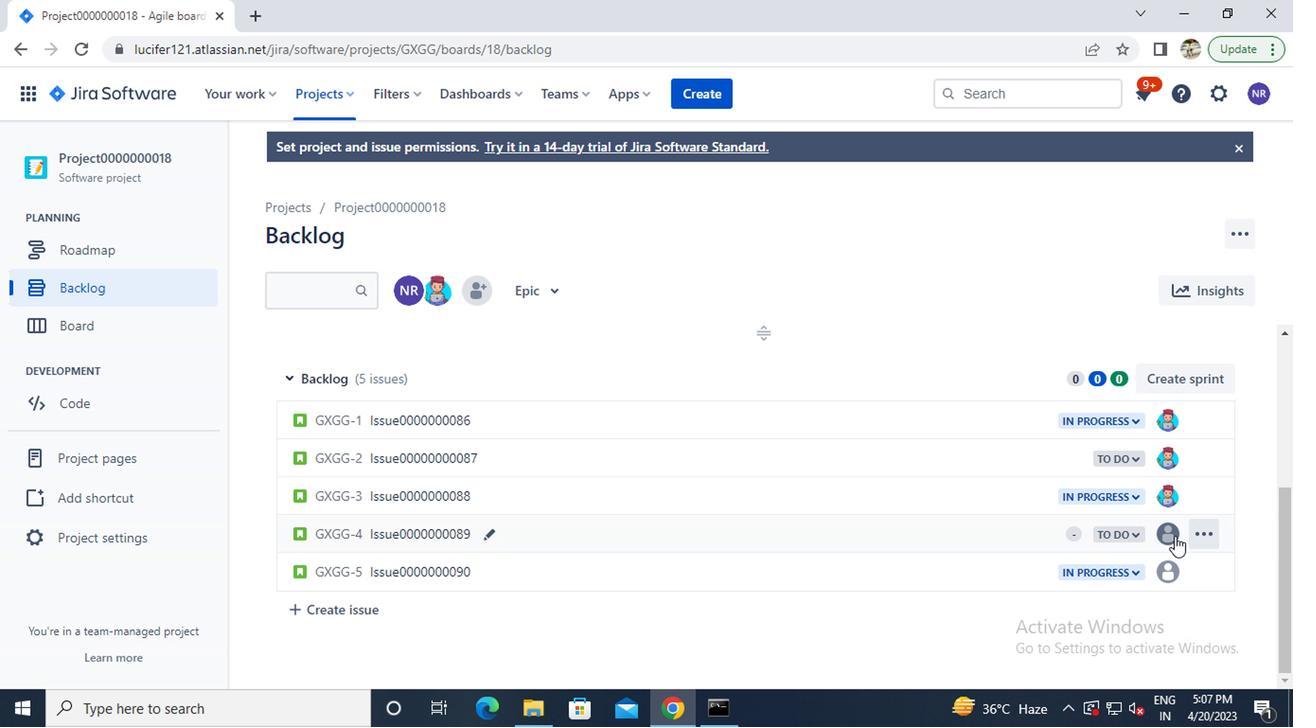 
Action: Mouse moved to (1171, 538)
Screenshot: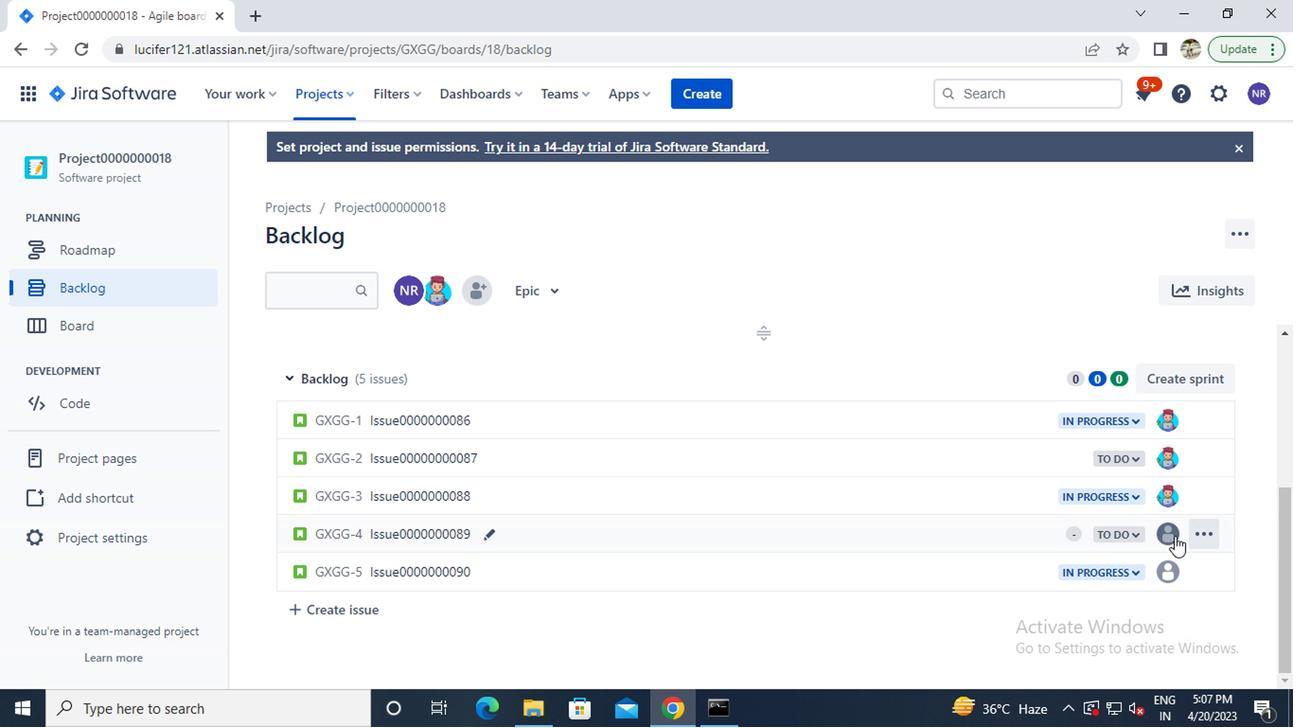
Action: Key pressed c
Screenshot: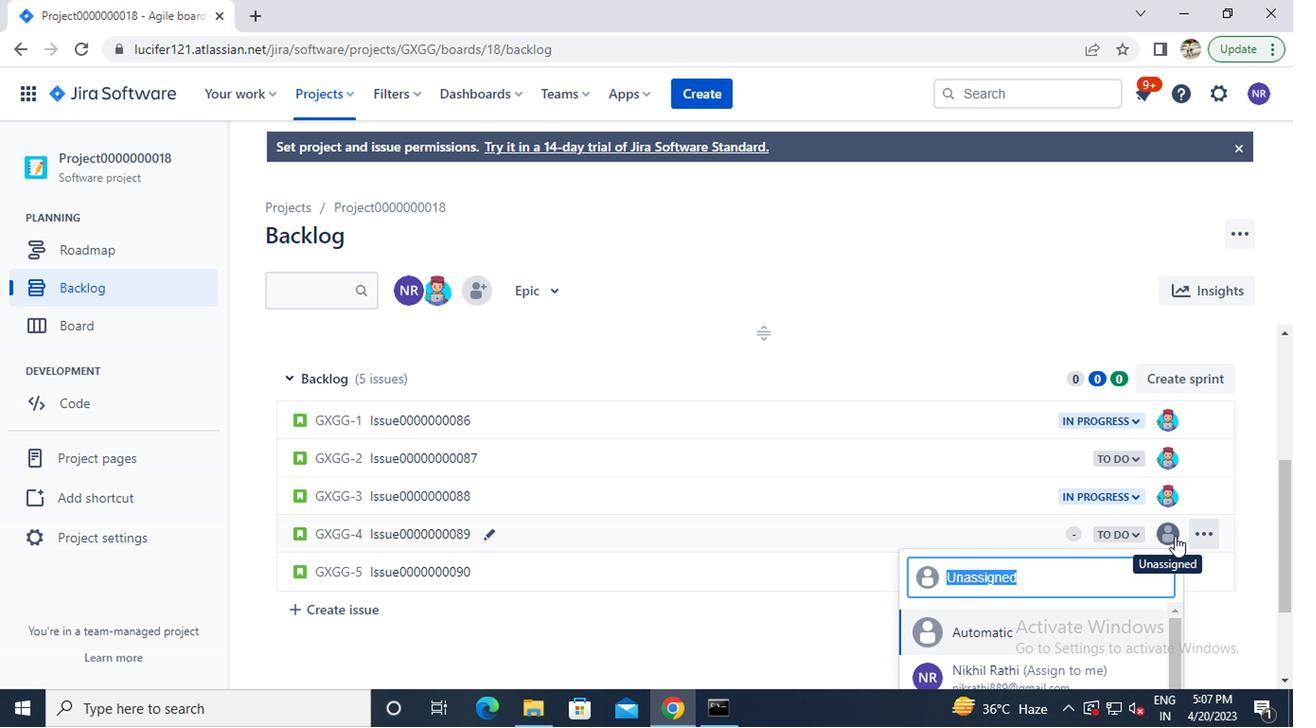 
Action: Mouse moved to (1010, 634)
Screenshot: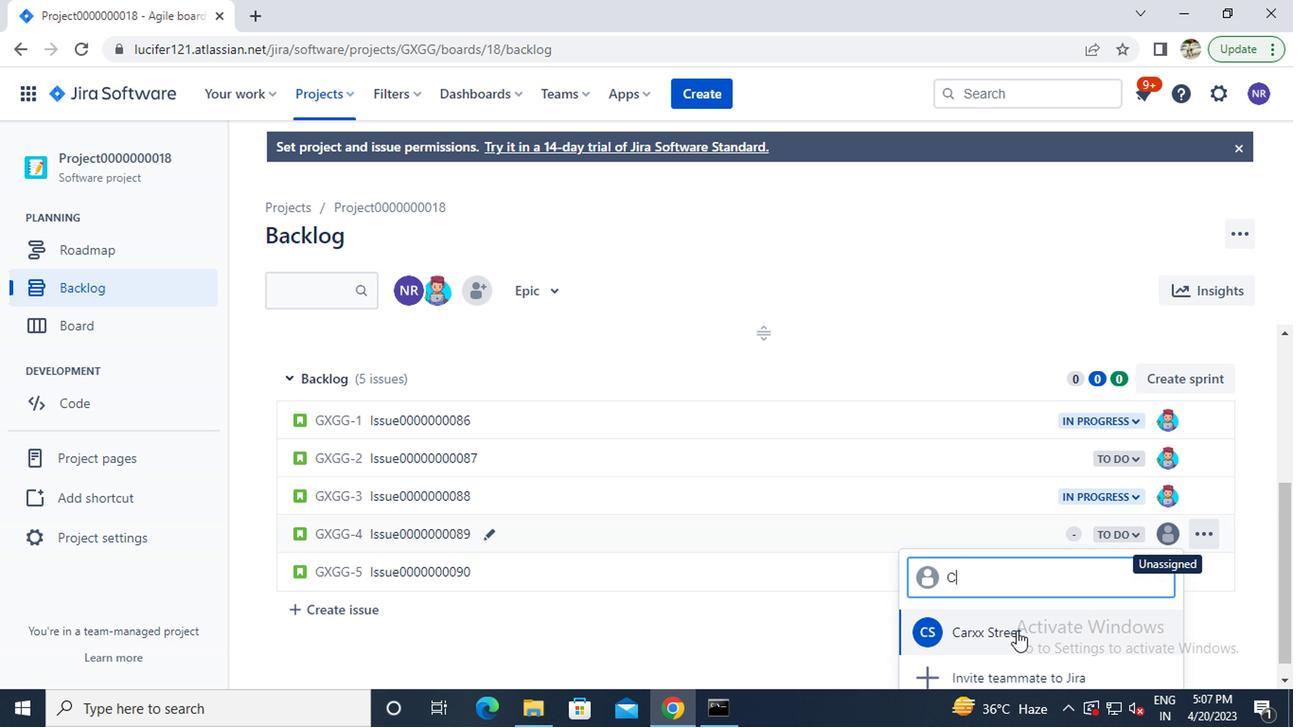 
Action: Mouse pressed left at (1010, 634)
Screenshot: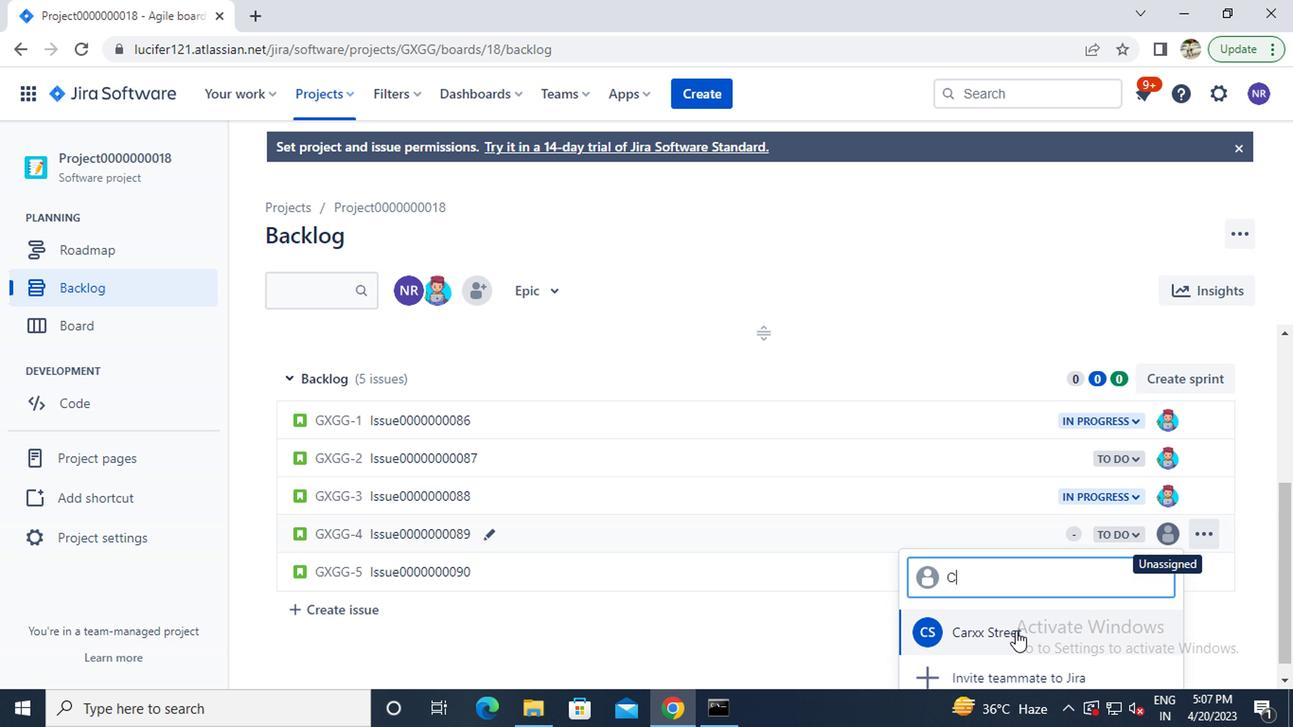 
